 Task: Provide the standings of the 2023 Victory Lane Racing Xfinity Series for the track "Watkins Glen Int'l".
Action: Mouse moved to (281, 393)
Screenshot: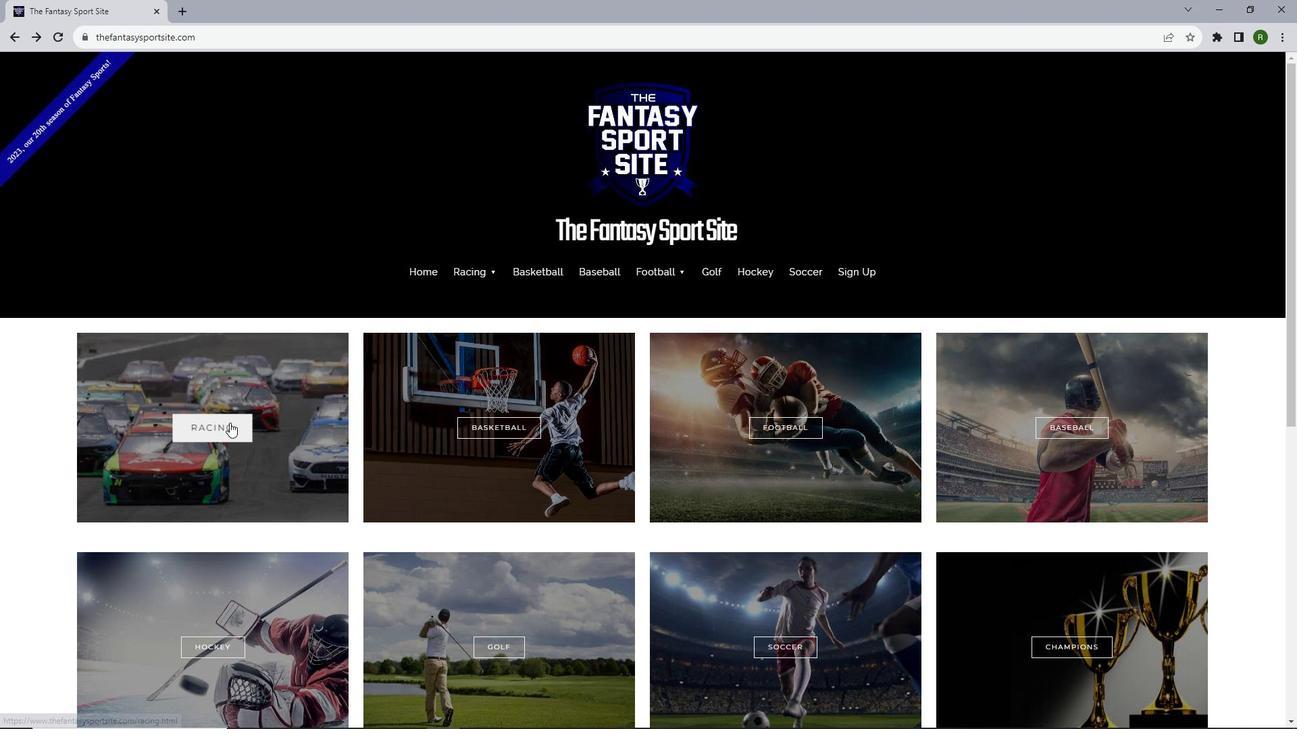 
Action: Mouse pressed left at (281, 393)
Screenshot: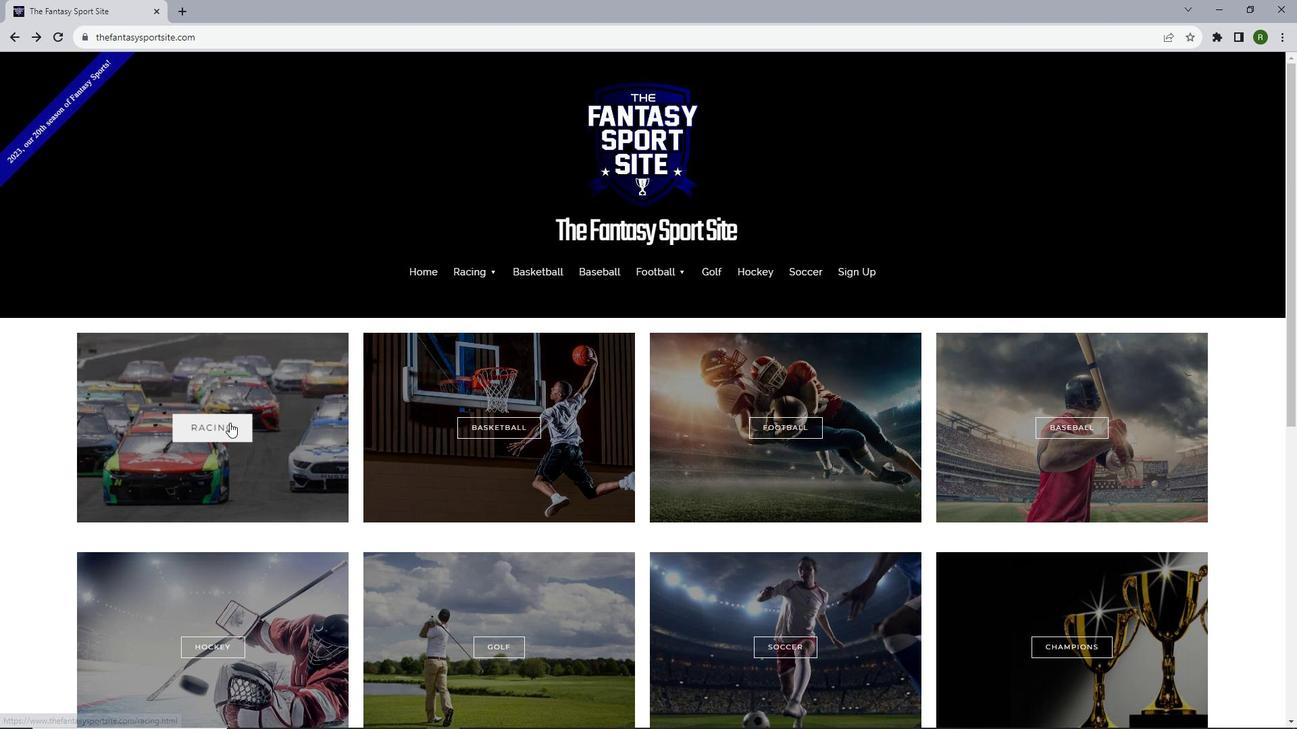 
Action: Mouse moved to (326, 382)
Screenshot: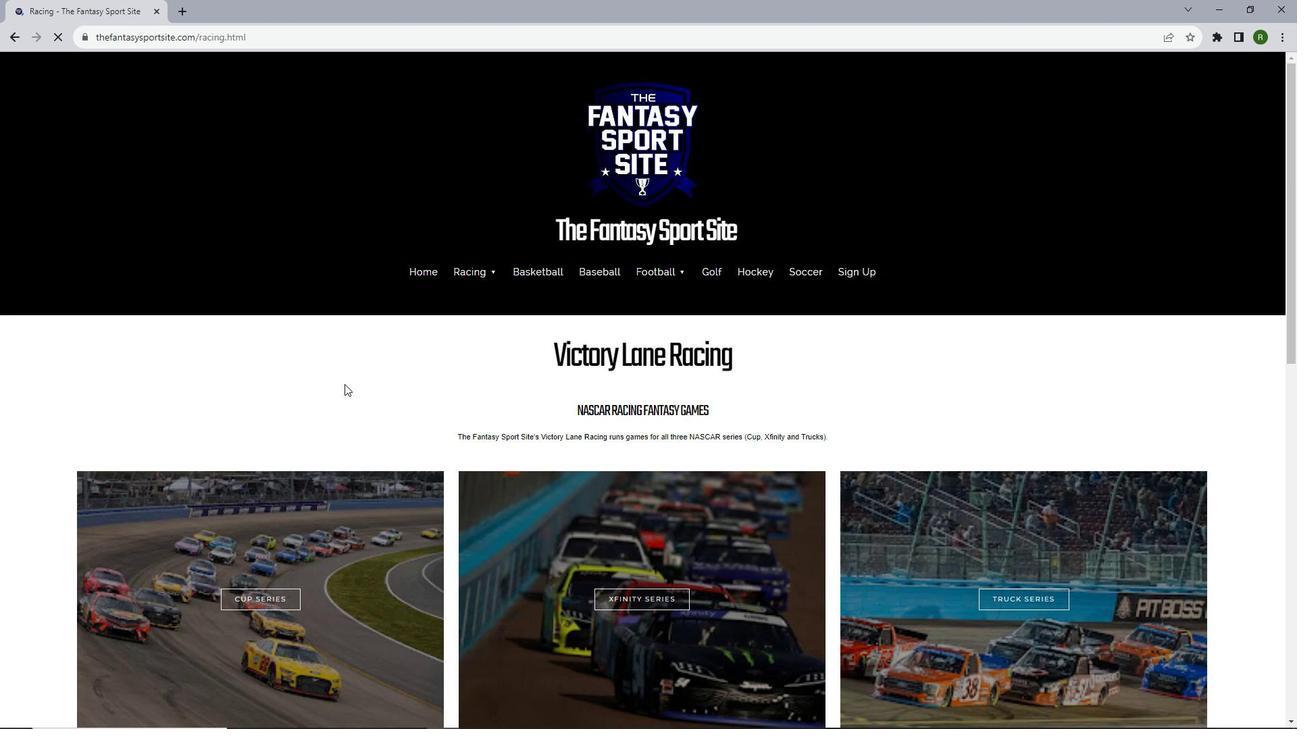 
Action: Mouse scrolled (326, 381) with delta (0, 0)
Screenshot: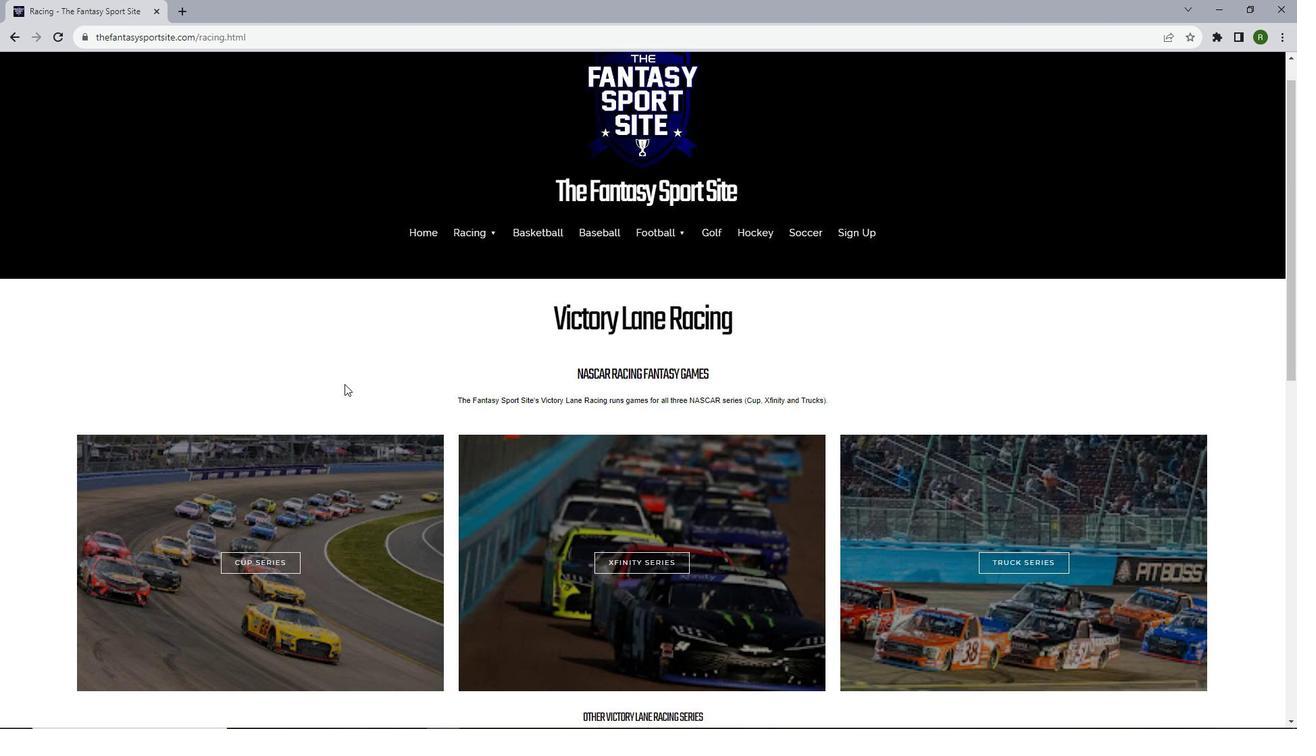 
Action: Mouse scrolled (326, 381) with delta (0, 0)
Screenshot: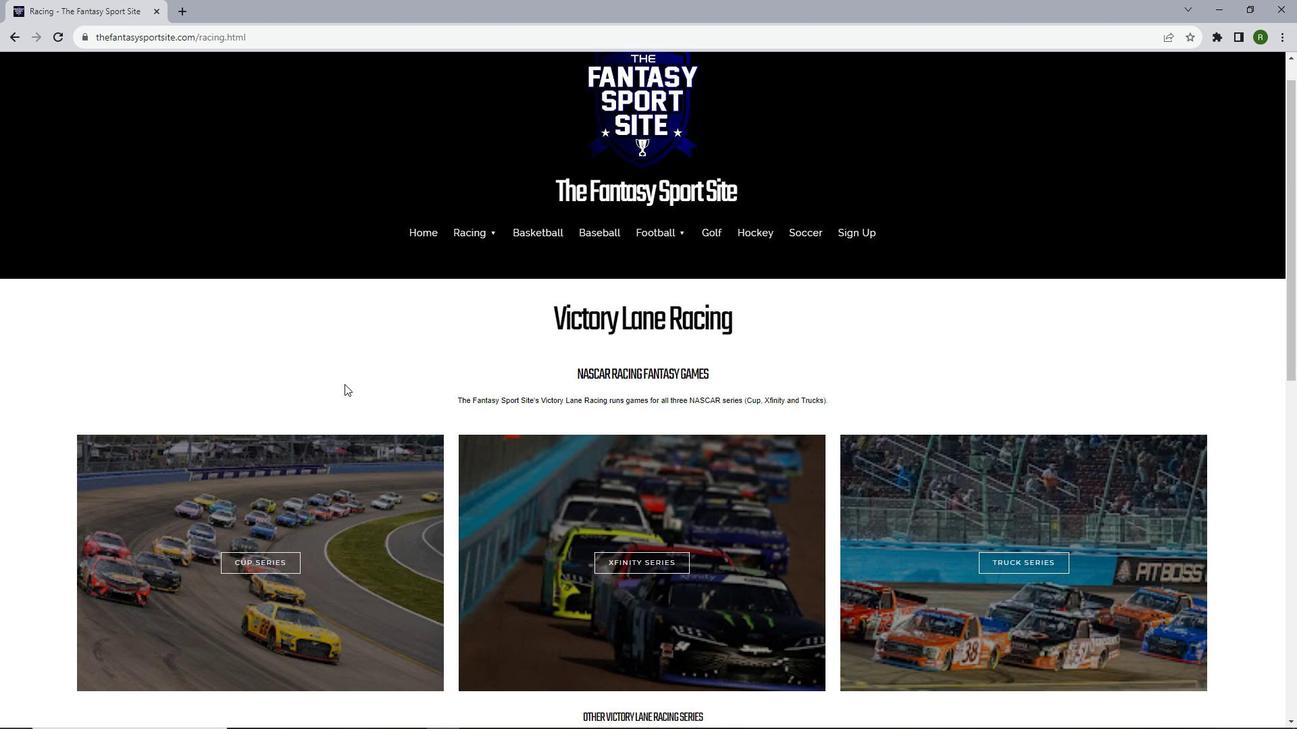 
Action: Mouse moved to (443, 411)
Screenshot: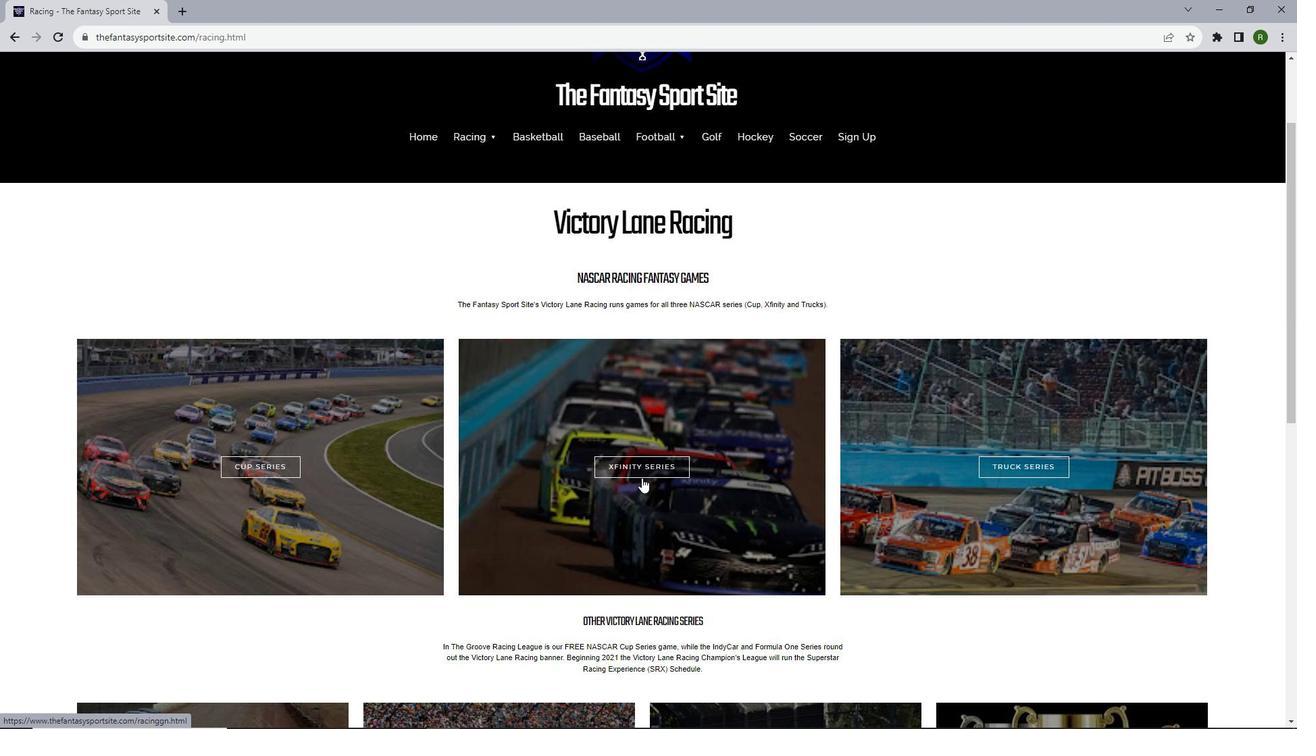 
Action: Mouse pressed left at (443, 411)
Screenshot: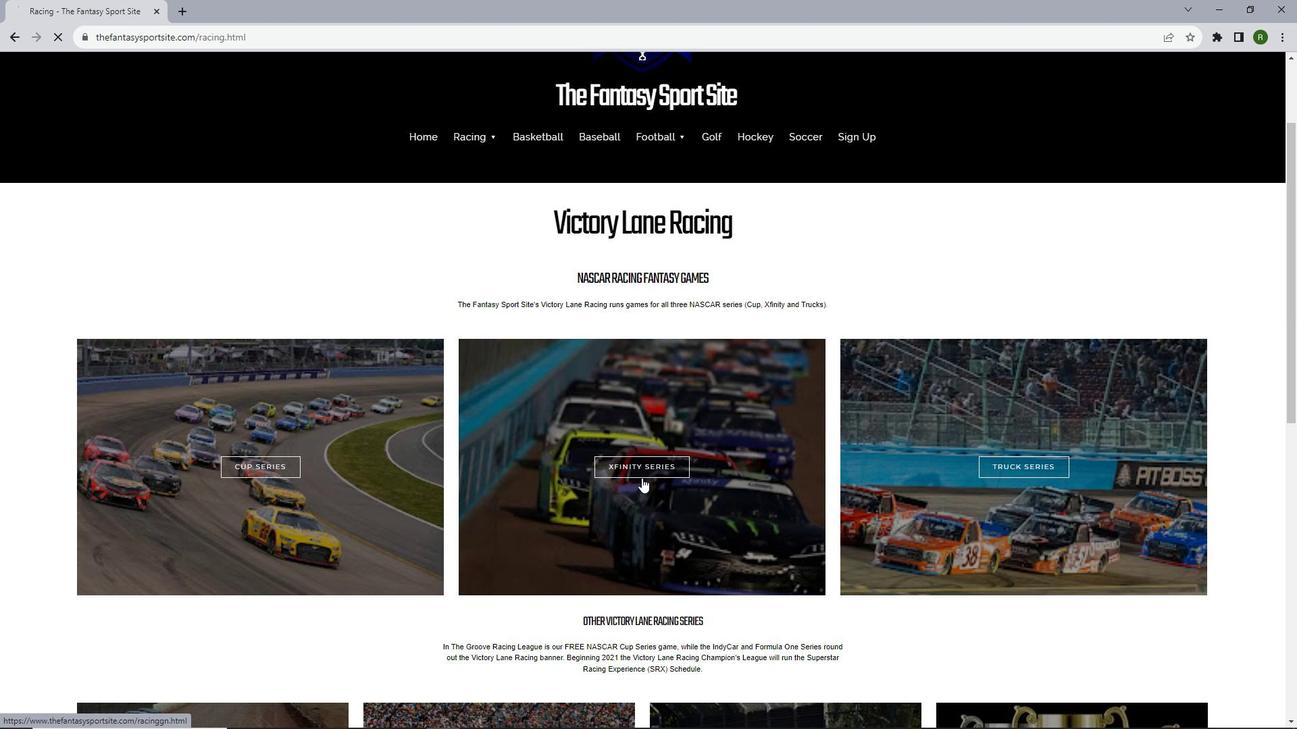 
Action: Mouse moved to (379, 380)
Screenshot: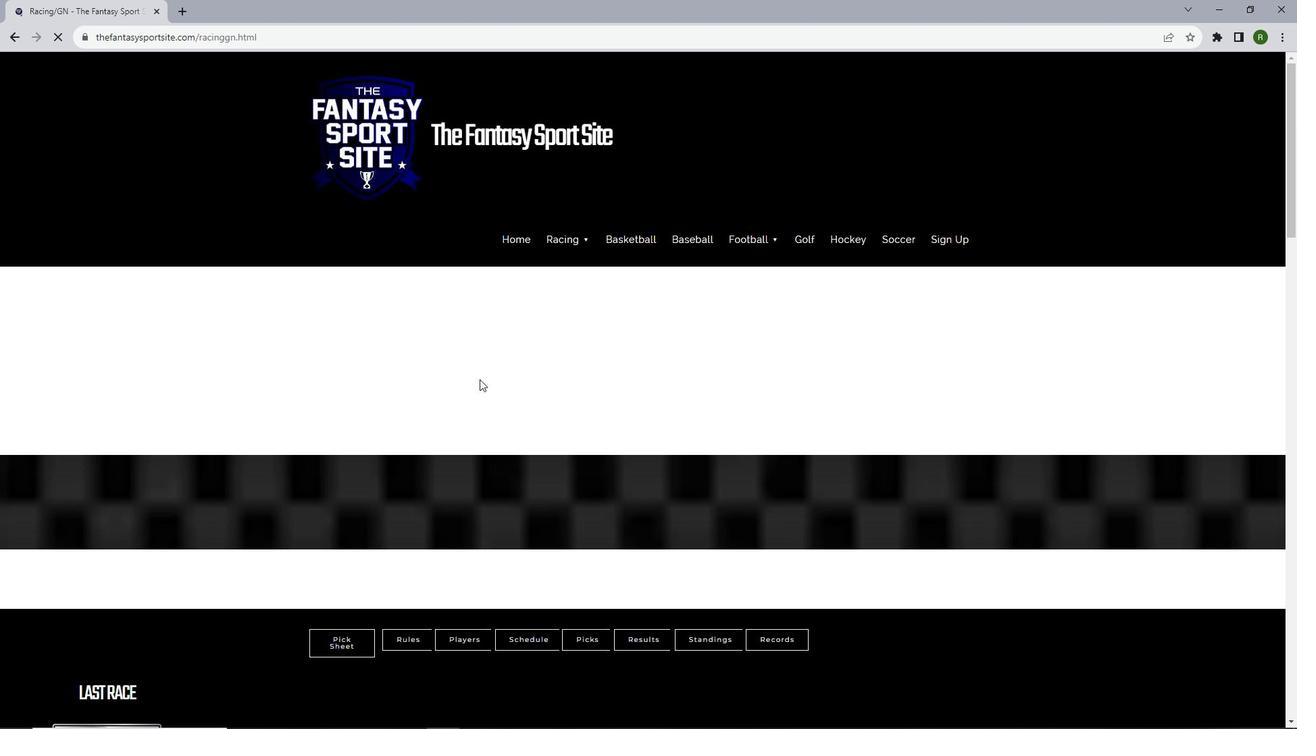 
Action: Mouse scrolled (379, 380) with delta (0, 0)
Screenshot: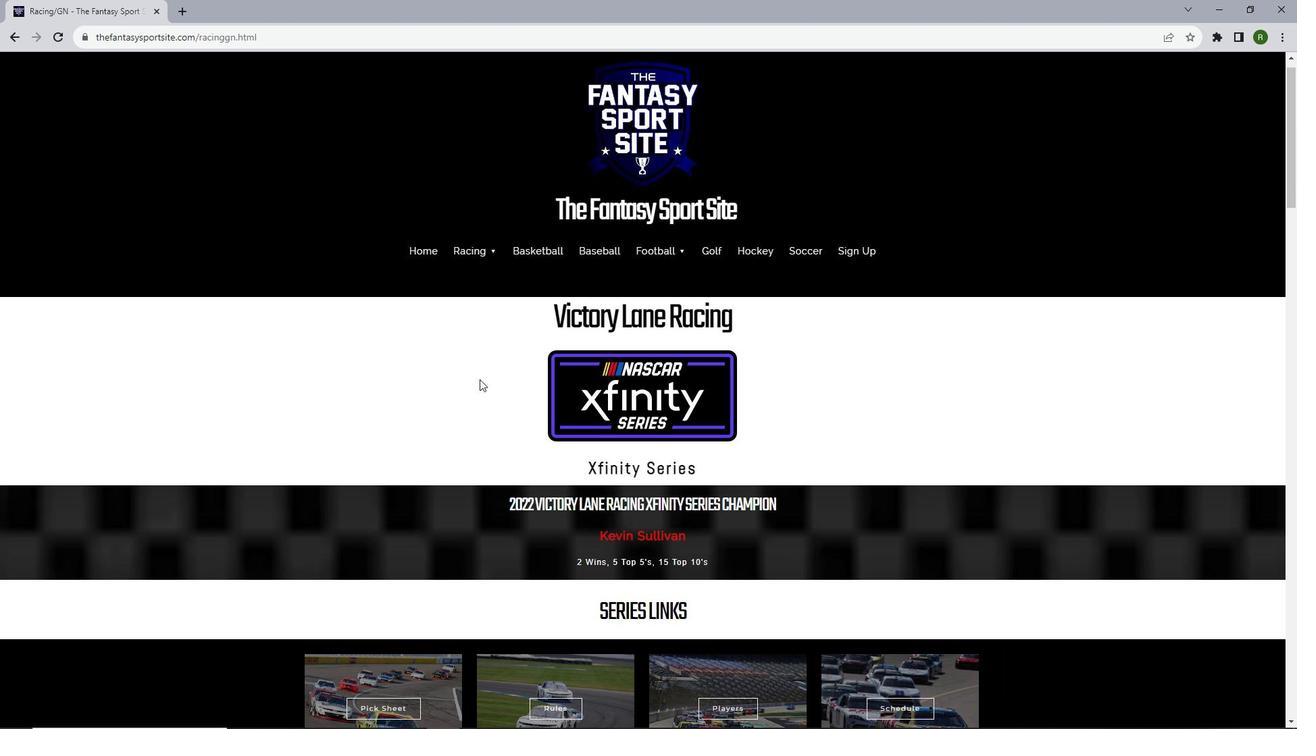 
Action: Mouse scrolled (379, 380) with delta (0, 0)
Screenshot: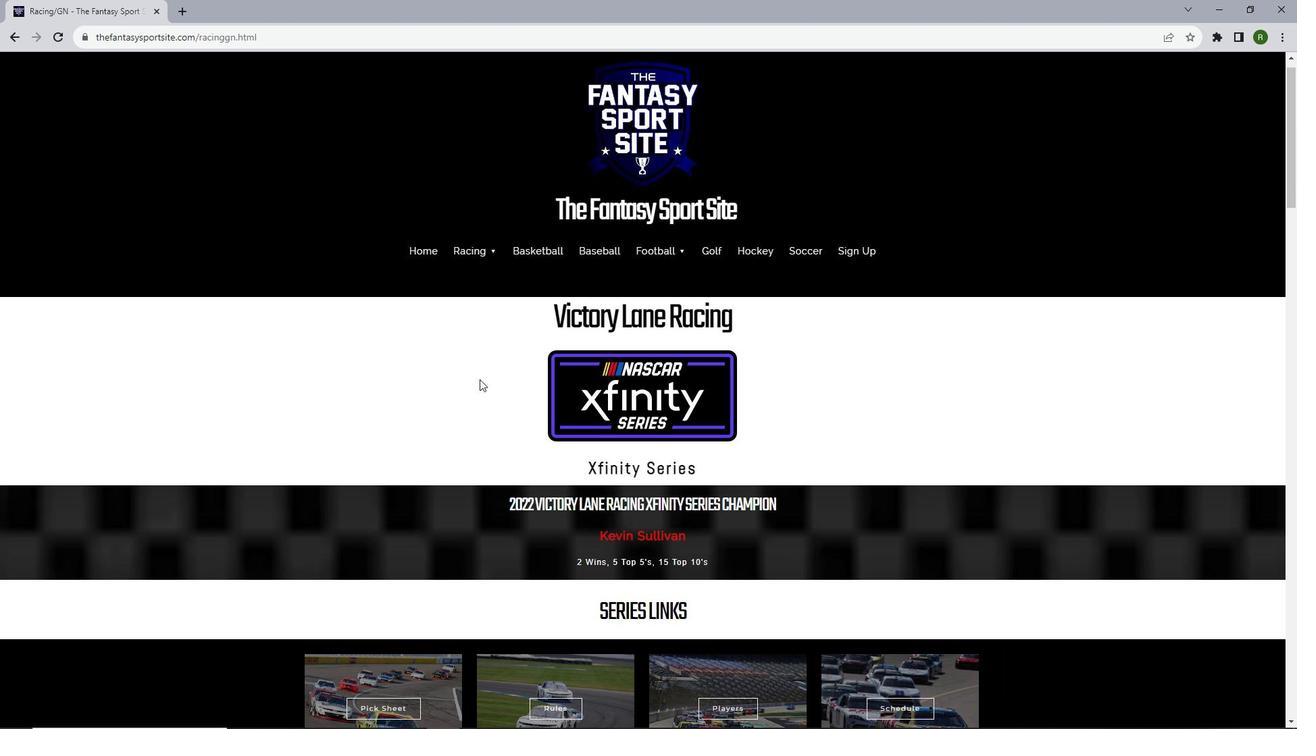 
Action: Mouse scrolled (379, 380) with delta (0, 0)
Screenshot: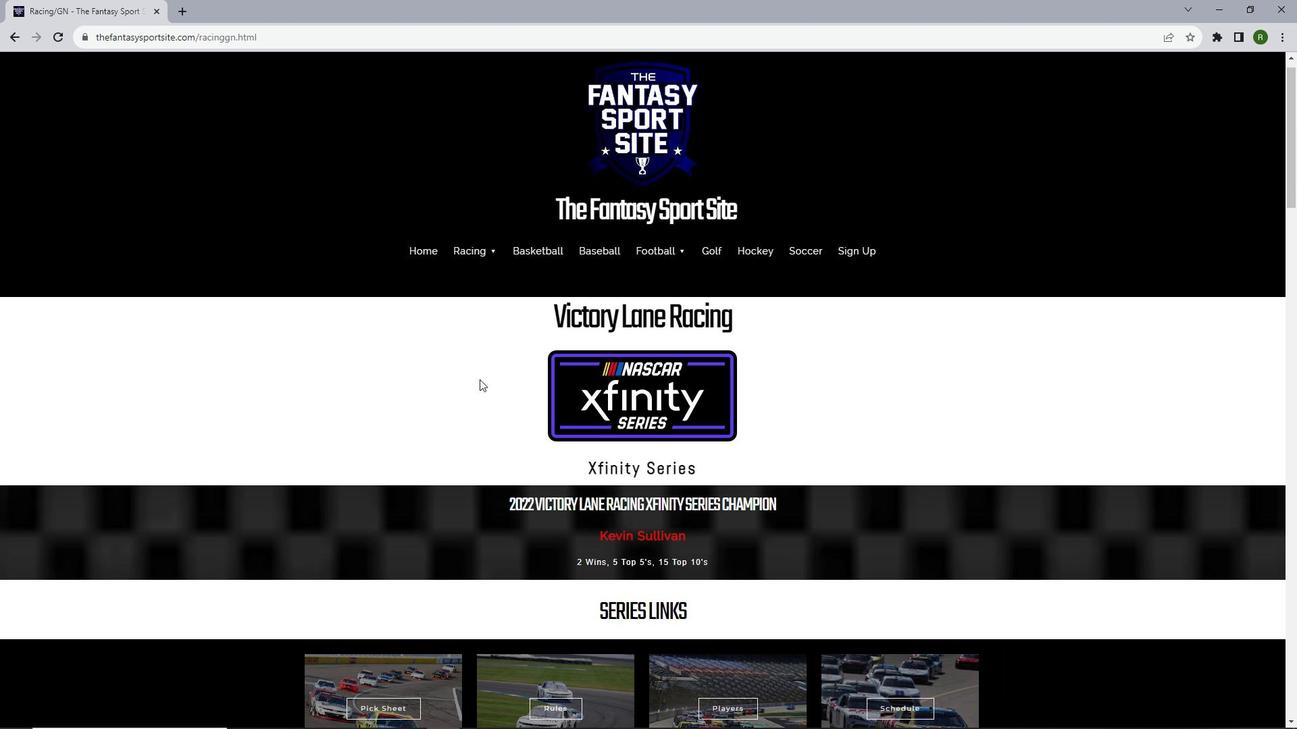 
Action: Mouse scrolled (379, 380) with delta (0, 0)
Screenshot: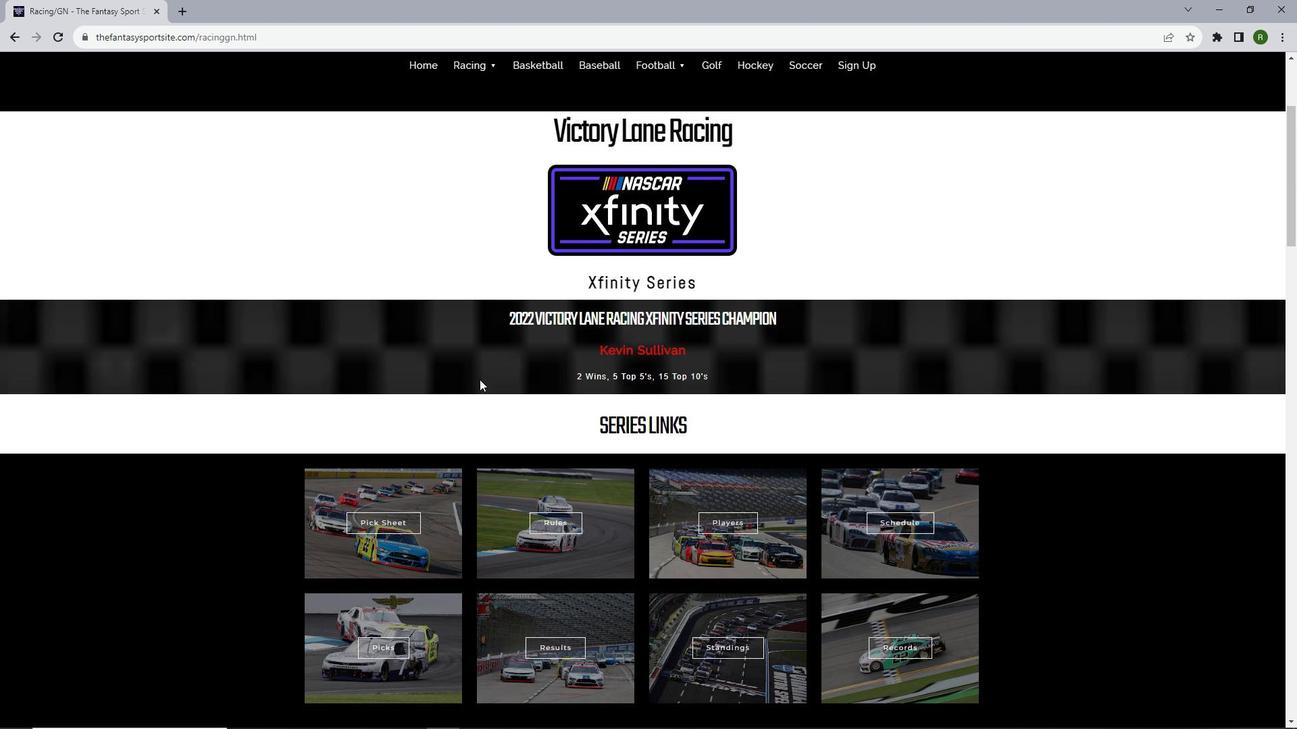 
Action: Mouse scrolled (379, 380) with delta (0, 0)
Screenshot: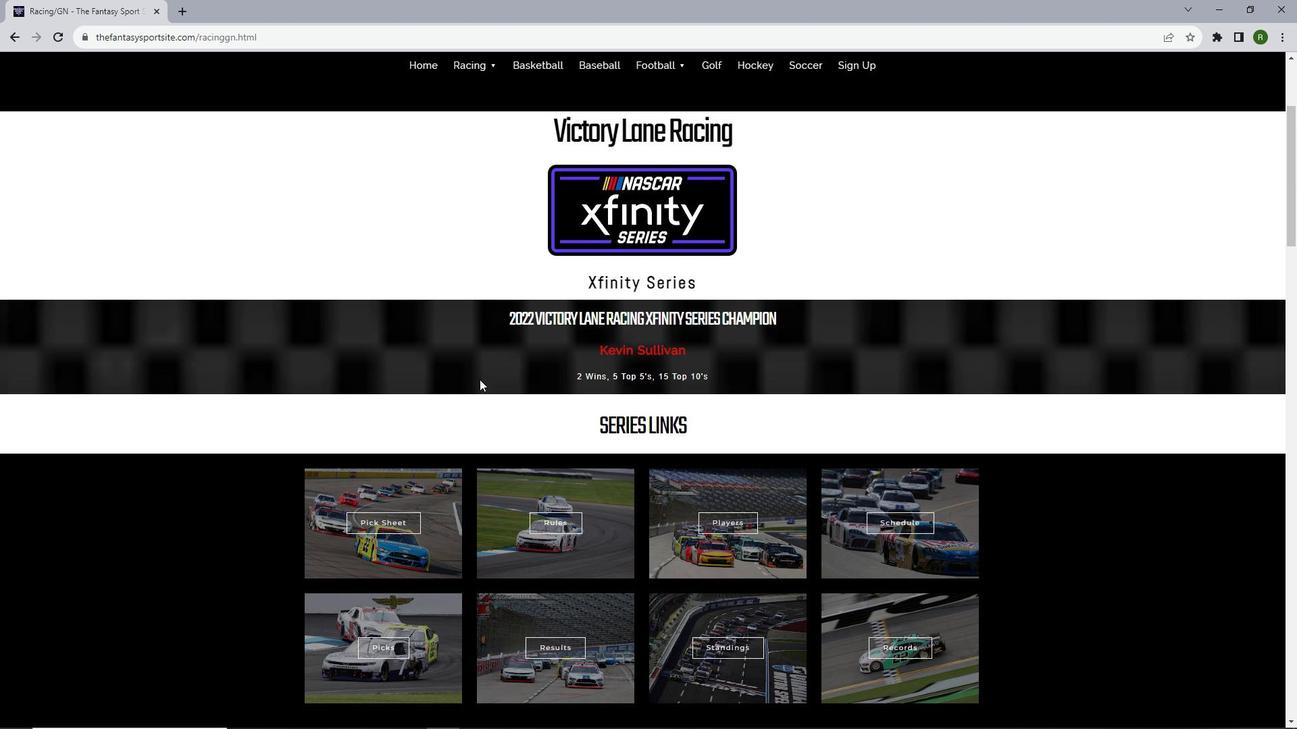 
Action: Mouse moved to (470, 422)
Screenshot: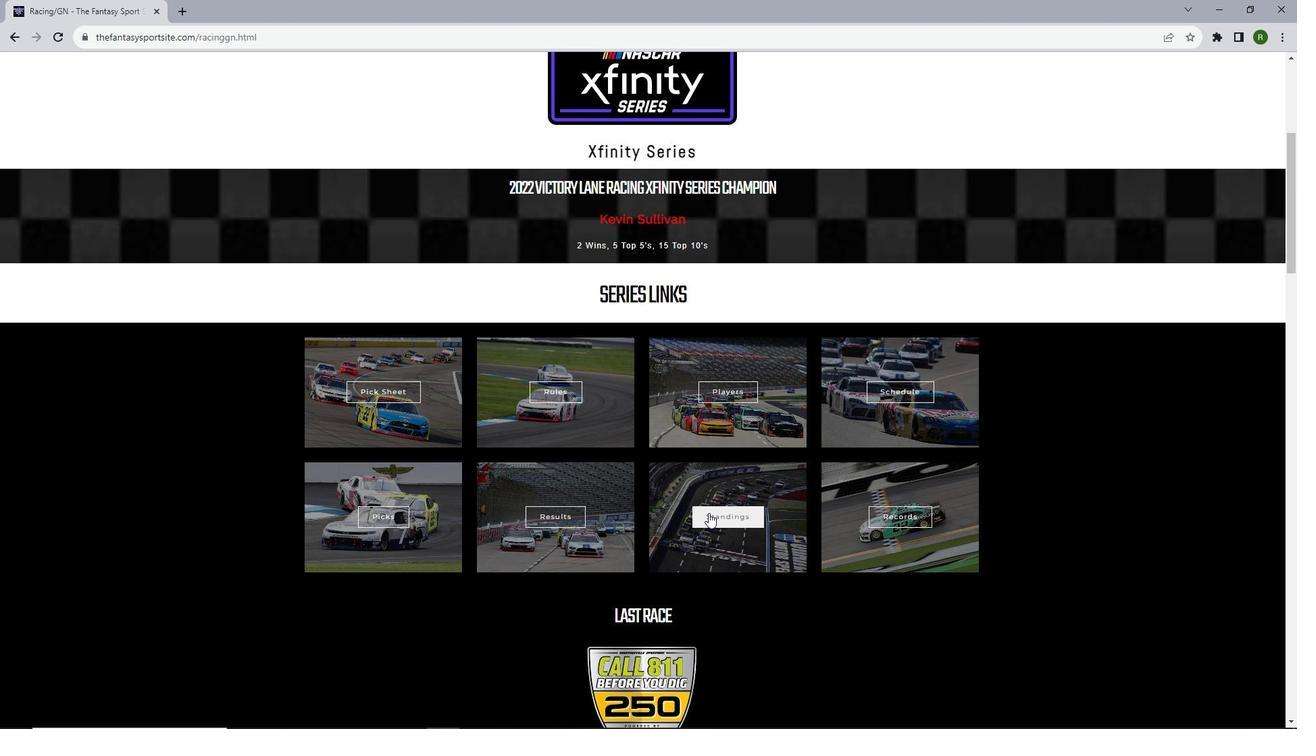 
Action: Mouse pressed left at (470, 422)
Screenshot: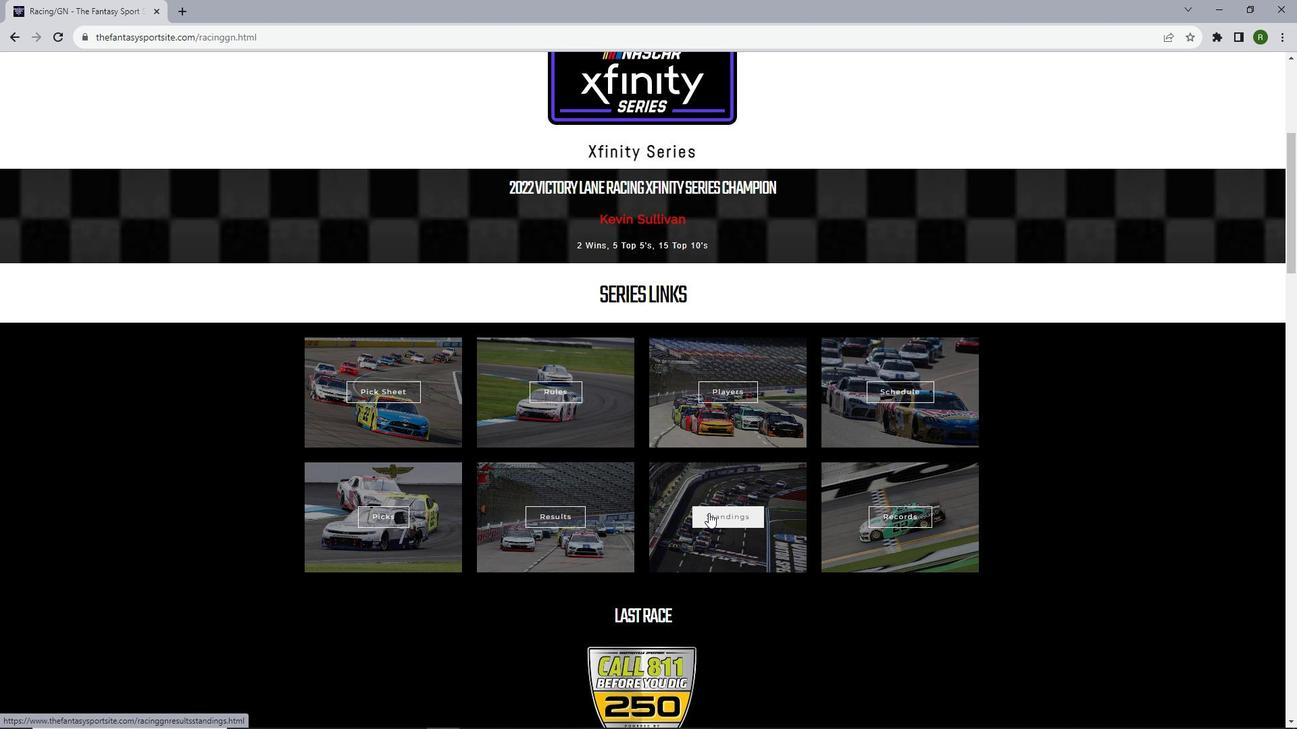 
Action: Mouse moved to (334, 385)
Screenshot: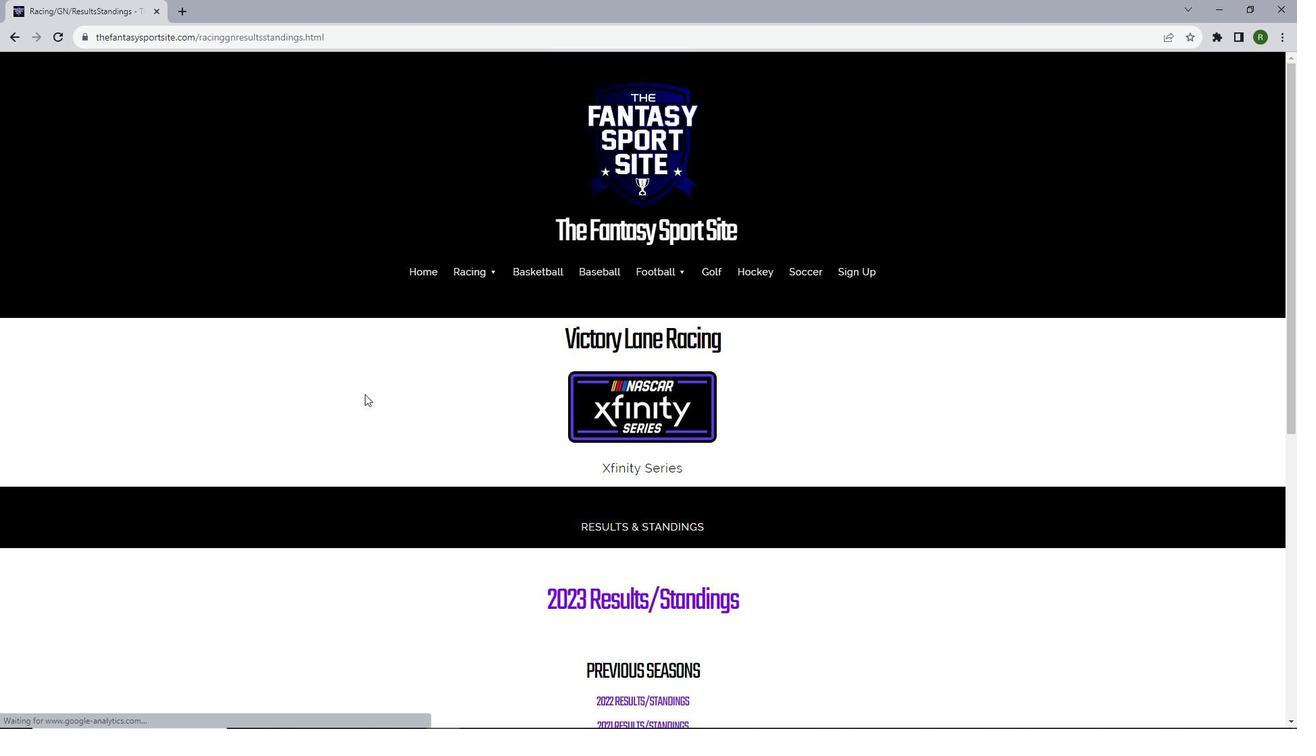 
Action: Mouse scrolled (334, 385) with delta (0, 0)
Screenshot: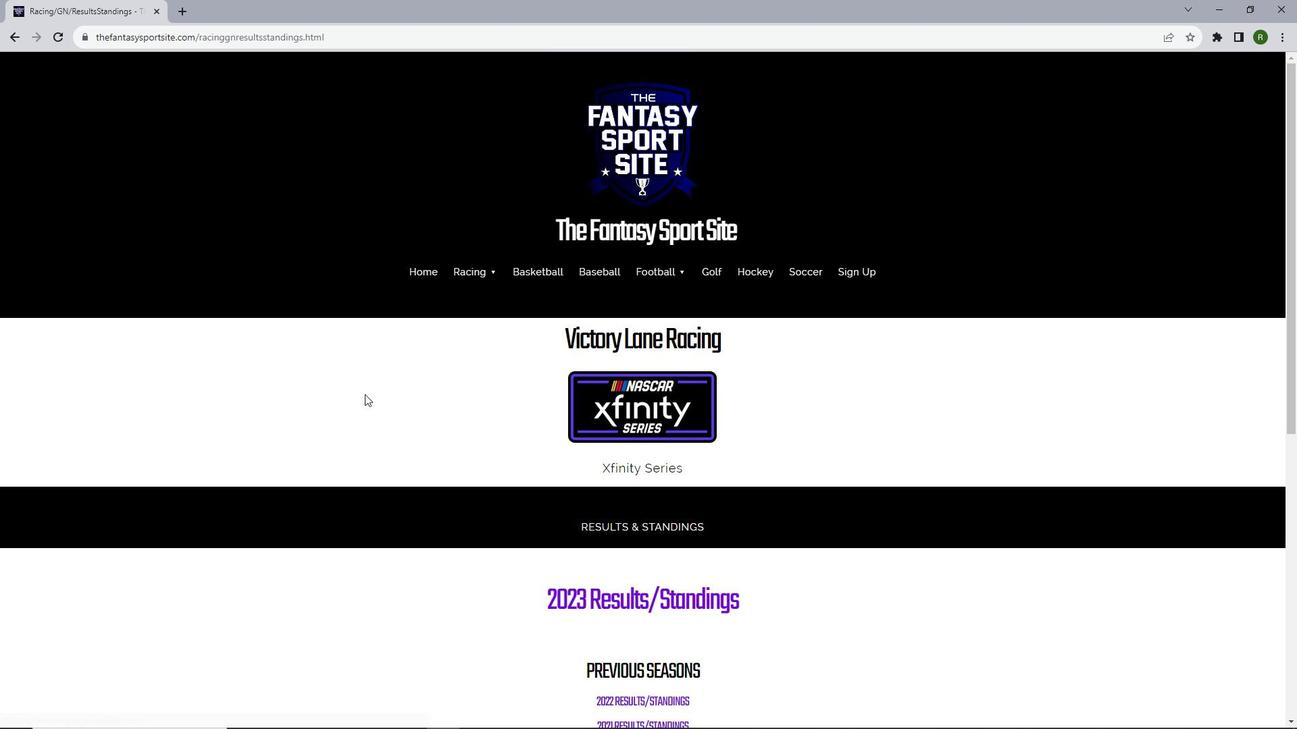 
Action: Mouse scrolled (334, 385) with delta (0, 0)
Screenshot: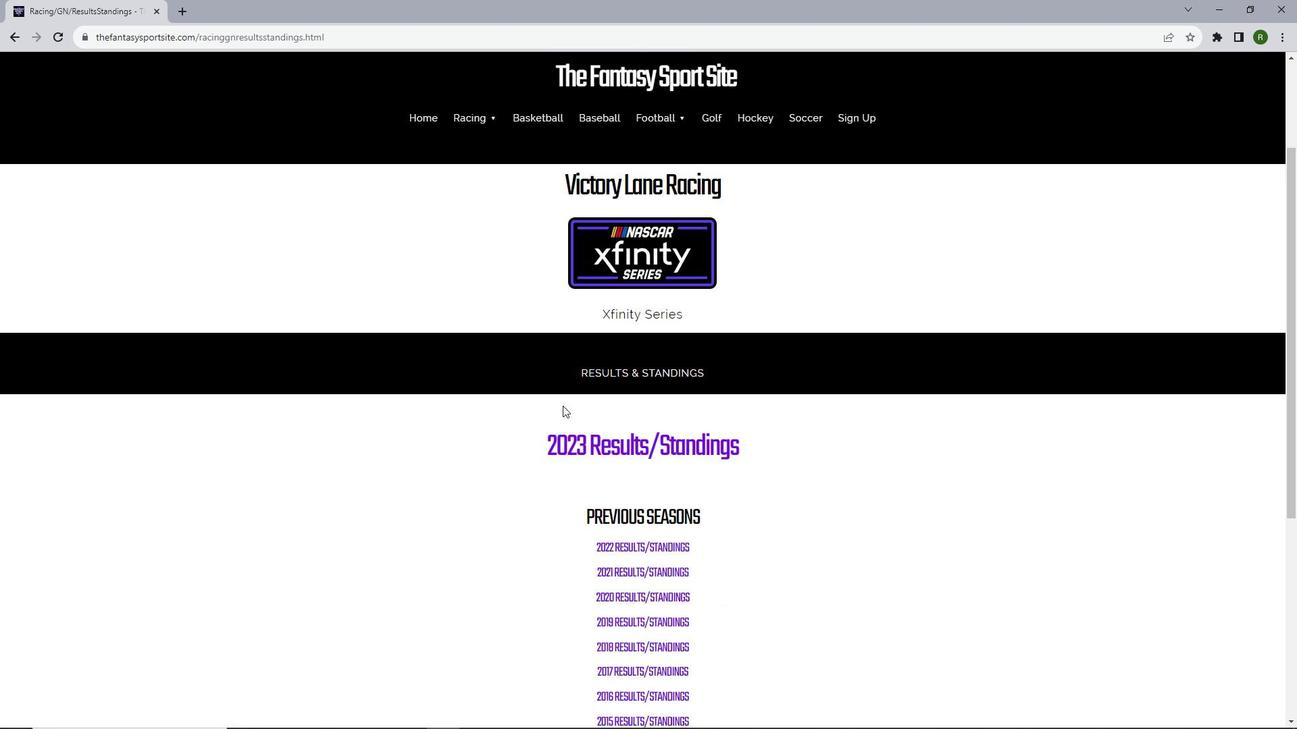 
Action: Mouse scrolled (334, 385) with delta (0, 0)
Screenshot: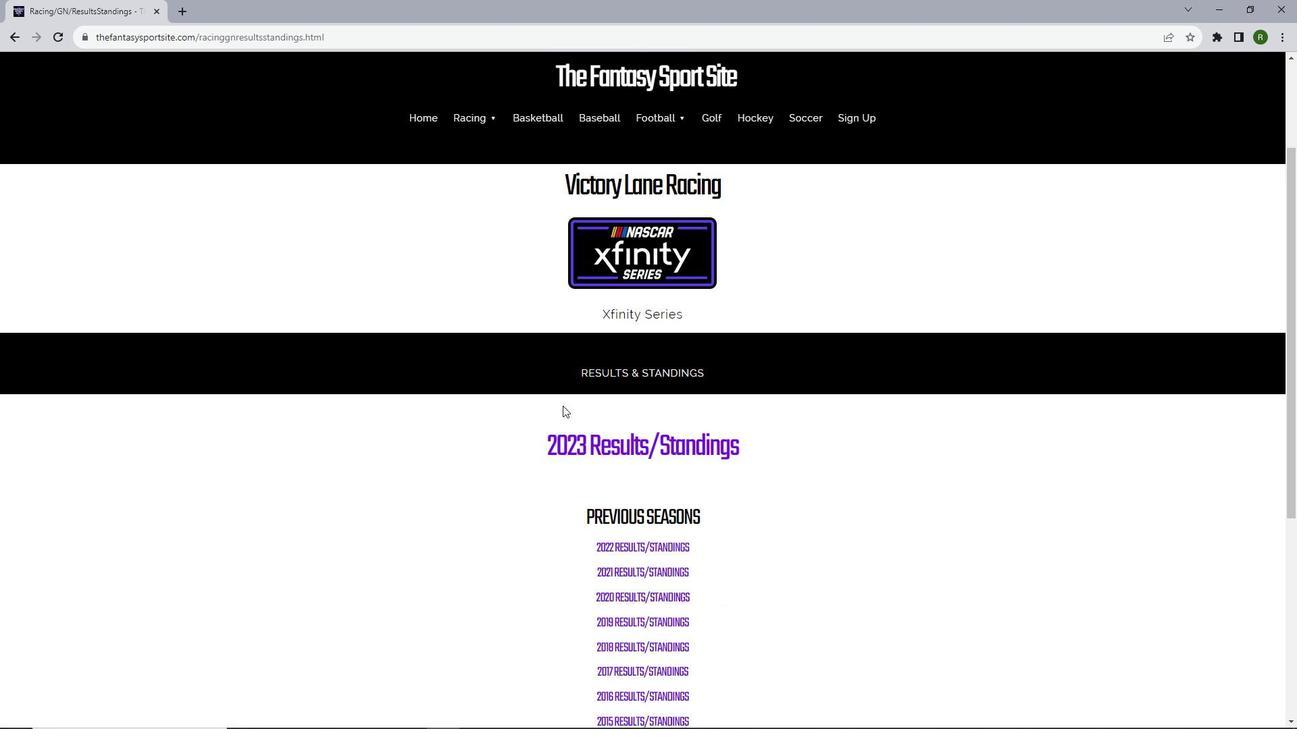 
Action: Mouse moved to (451, 388)
Screenshot: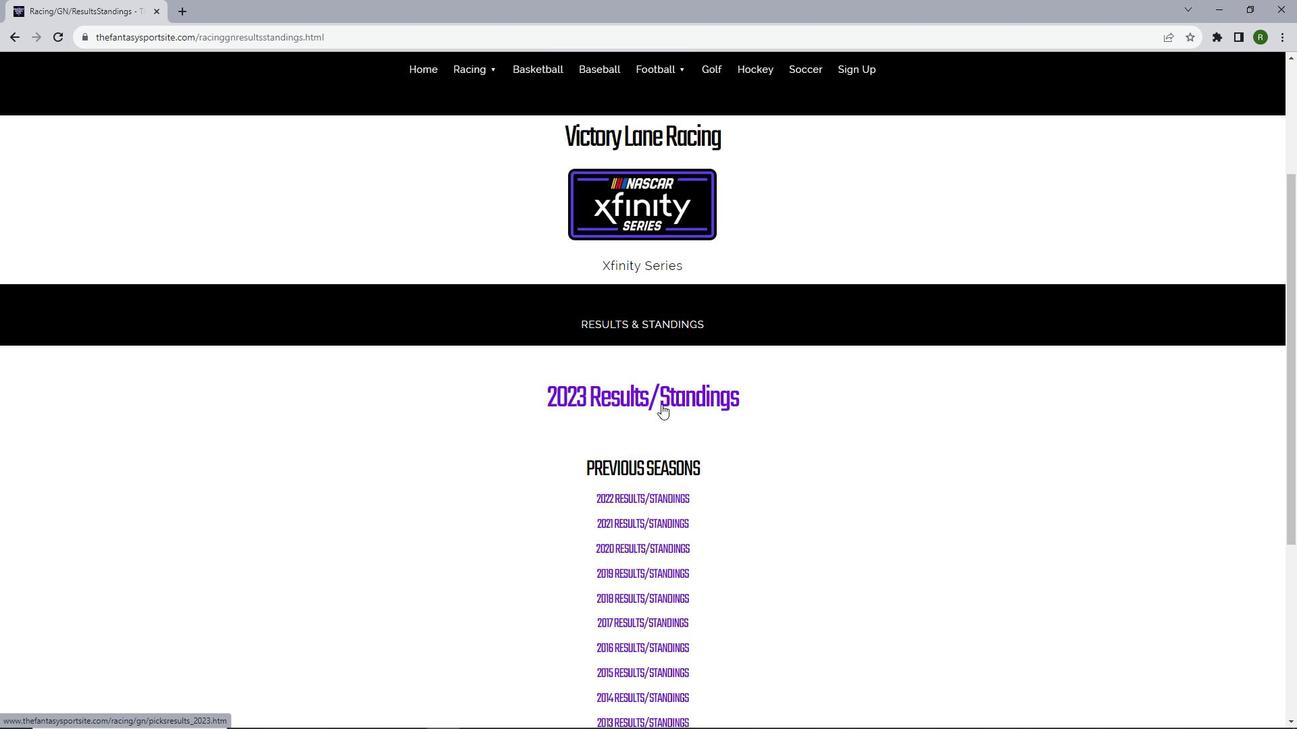 
Action: Mouse pressed left at (451, 388)
Screenshot: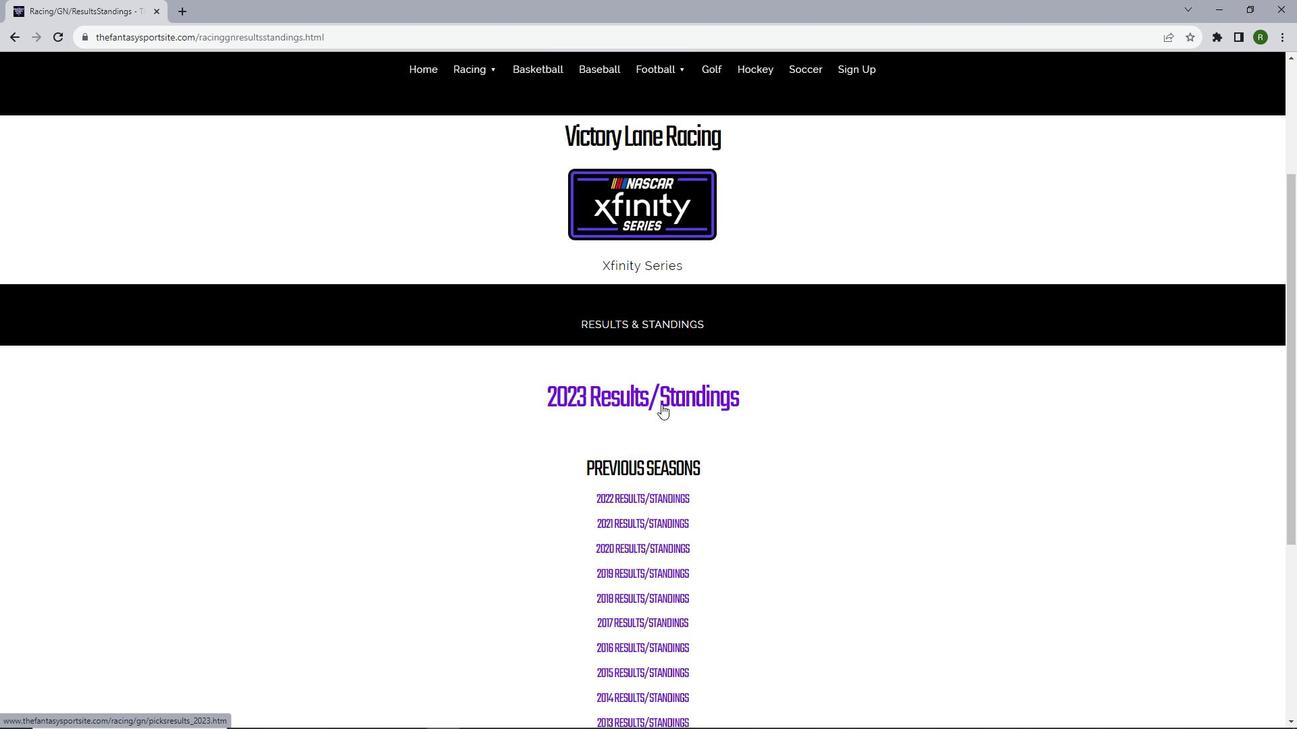 
Action: Mouse moved to (501, 393)
Screenshot: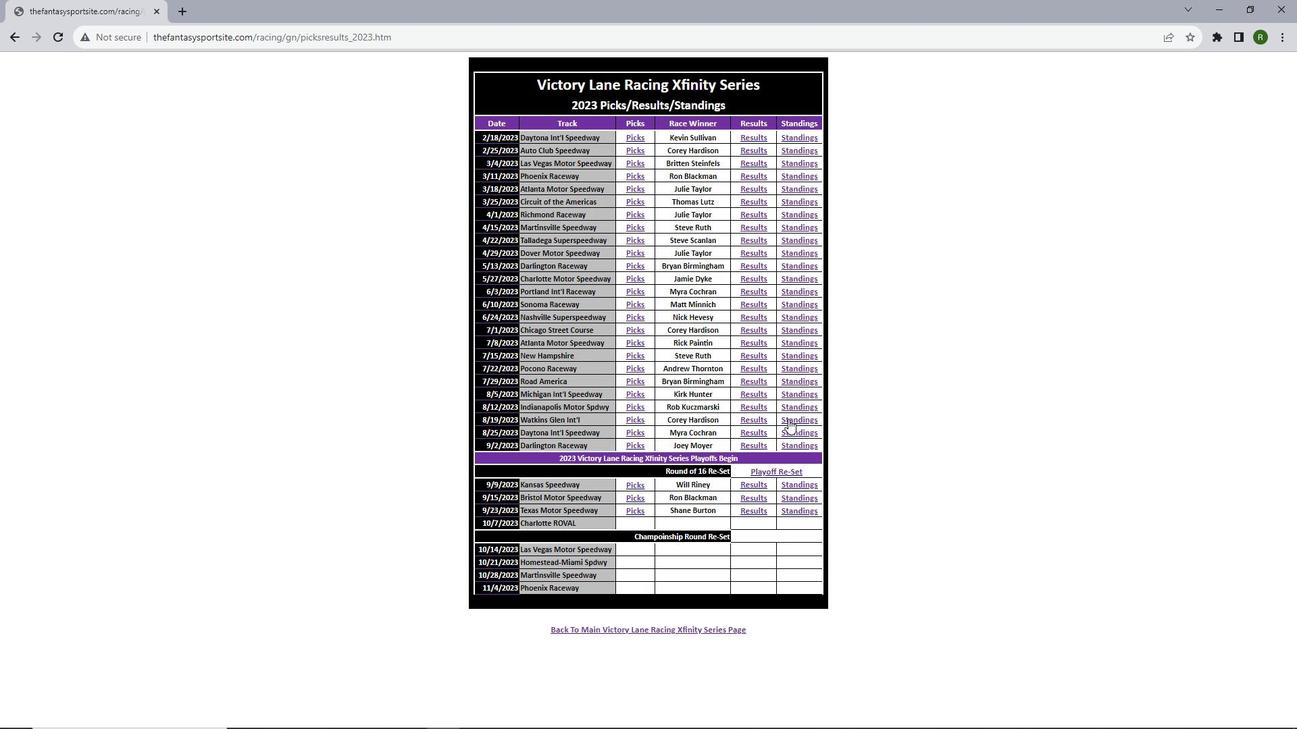 
Action: Mouse pressed left at (501, 393)
Screenshot: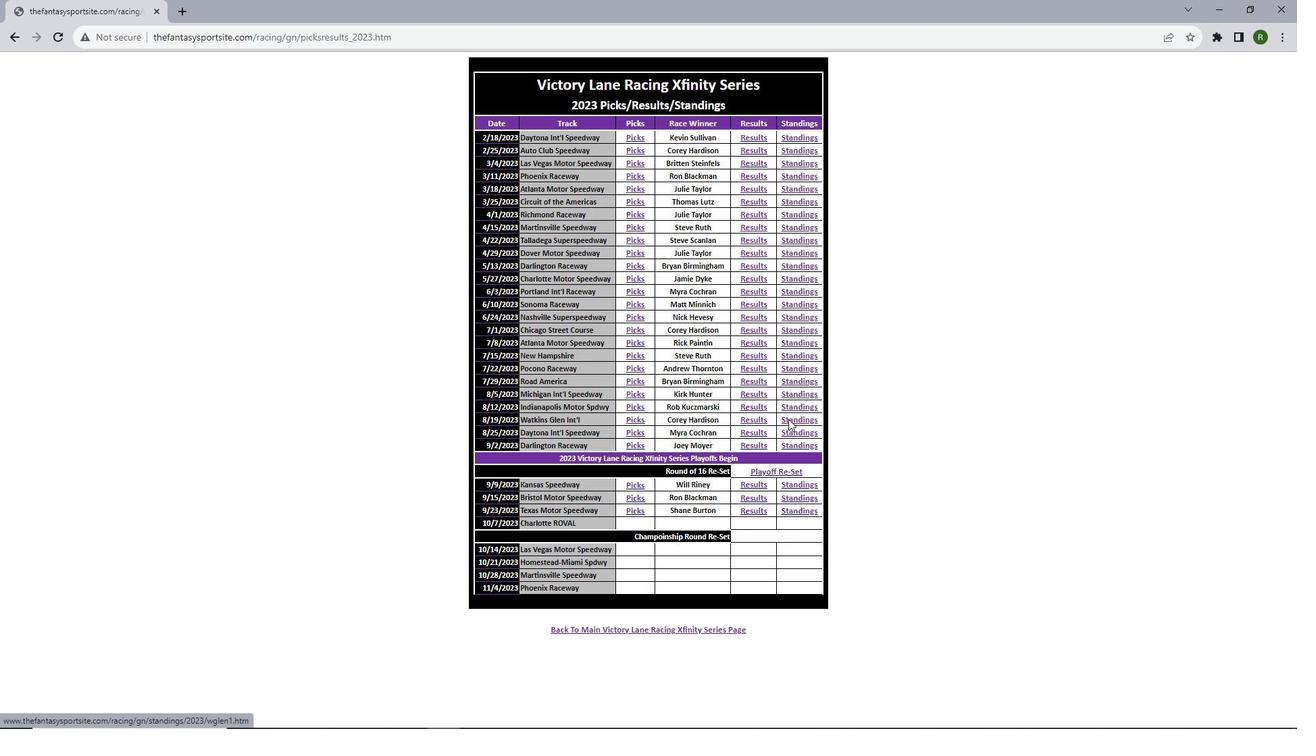
Action: Mouse moved to (397, 372)
Screenshot: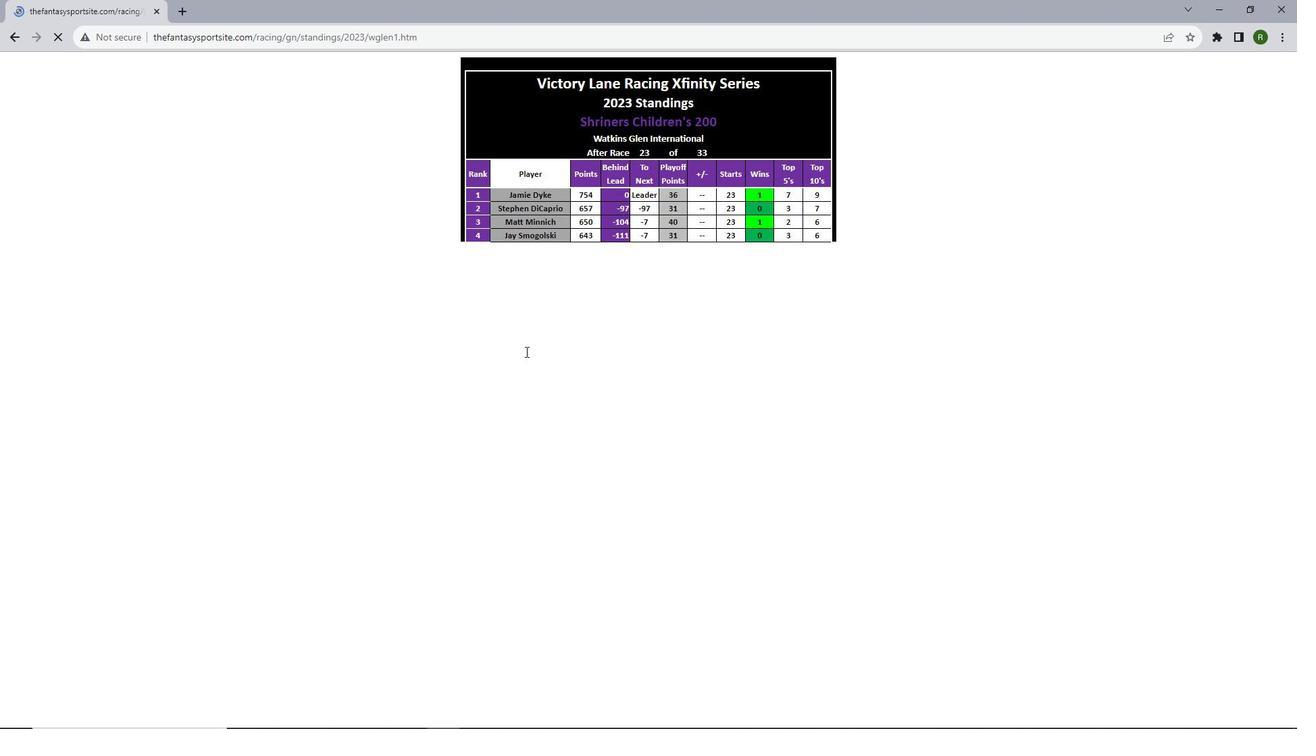 
Action: Mouse scrolled (397, 371) with delta (0, 0)
Screenshot: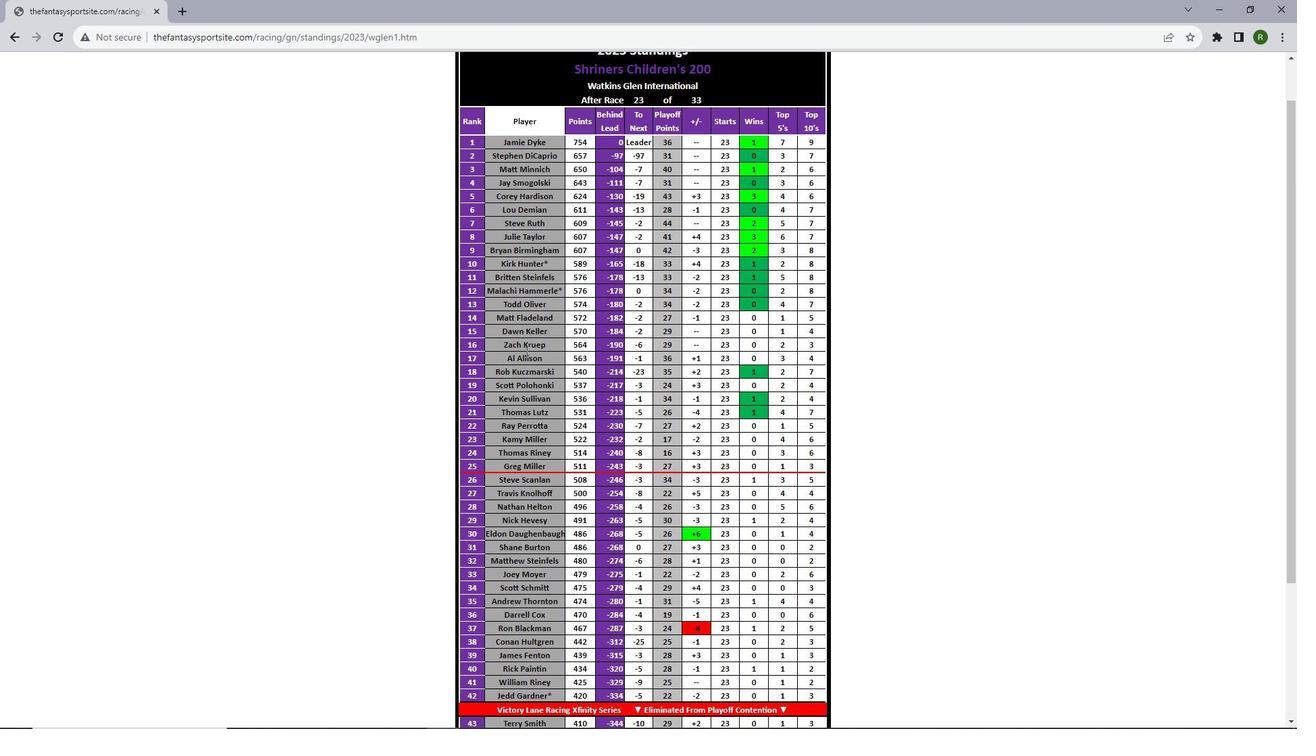 
Action: Mouse scrolled (397, 371) with delta (0, 0)
Screenshot: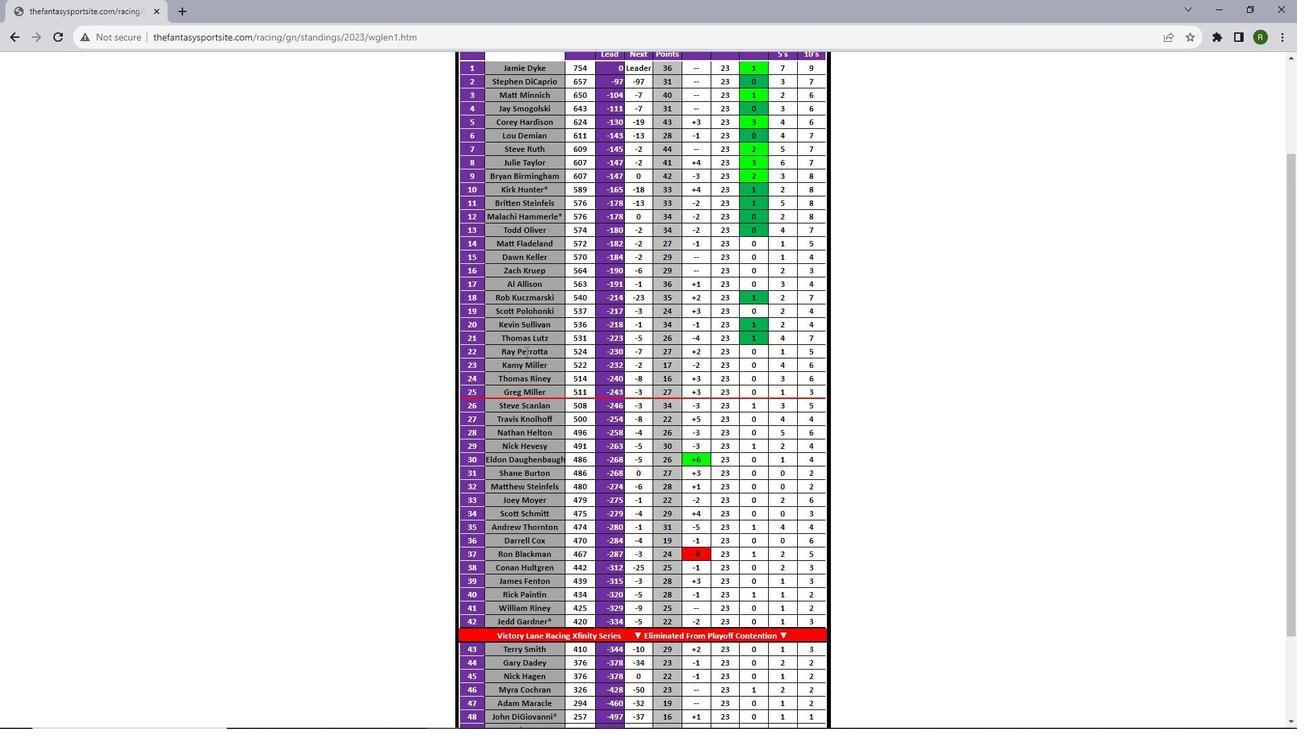 
Action: Mouse scrolled (397, 371) with delta (0, 0)
Screenshot: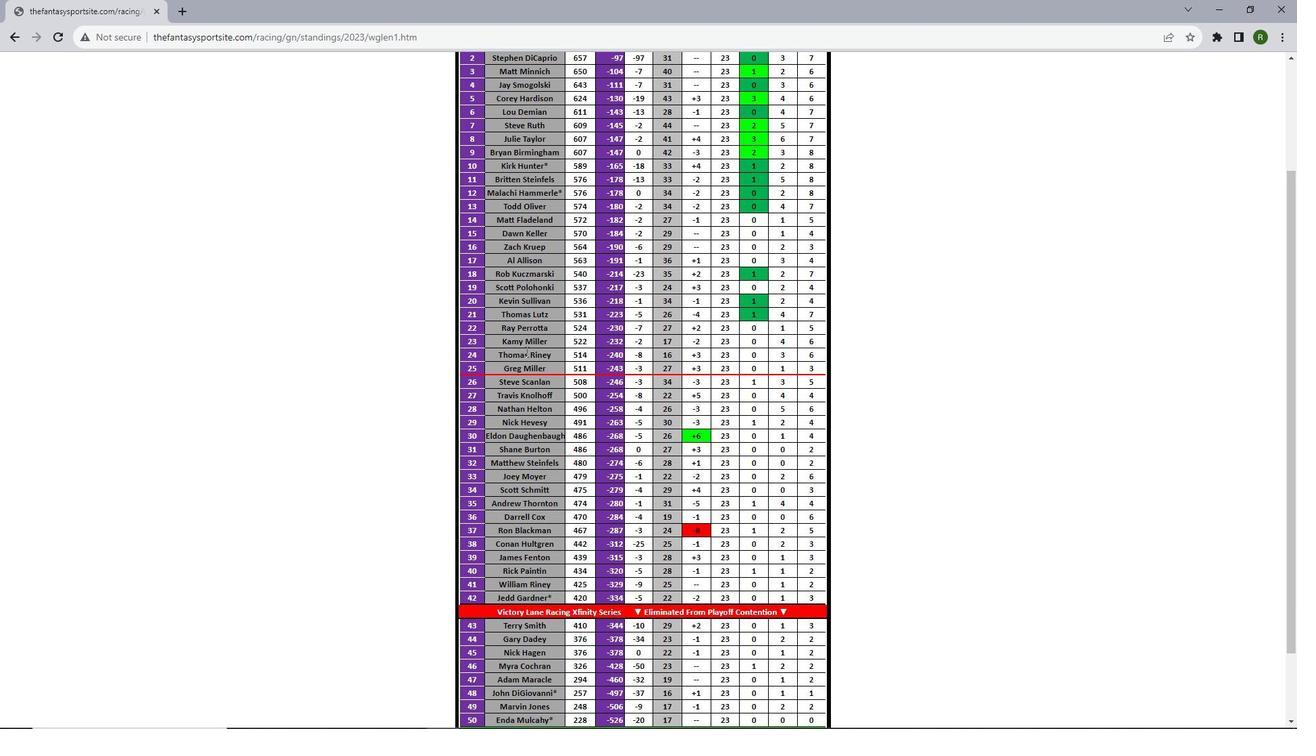 
Action: Mouse scrolled (397, 371) with delta (0, 0)
Screenshot: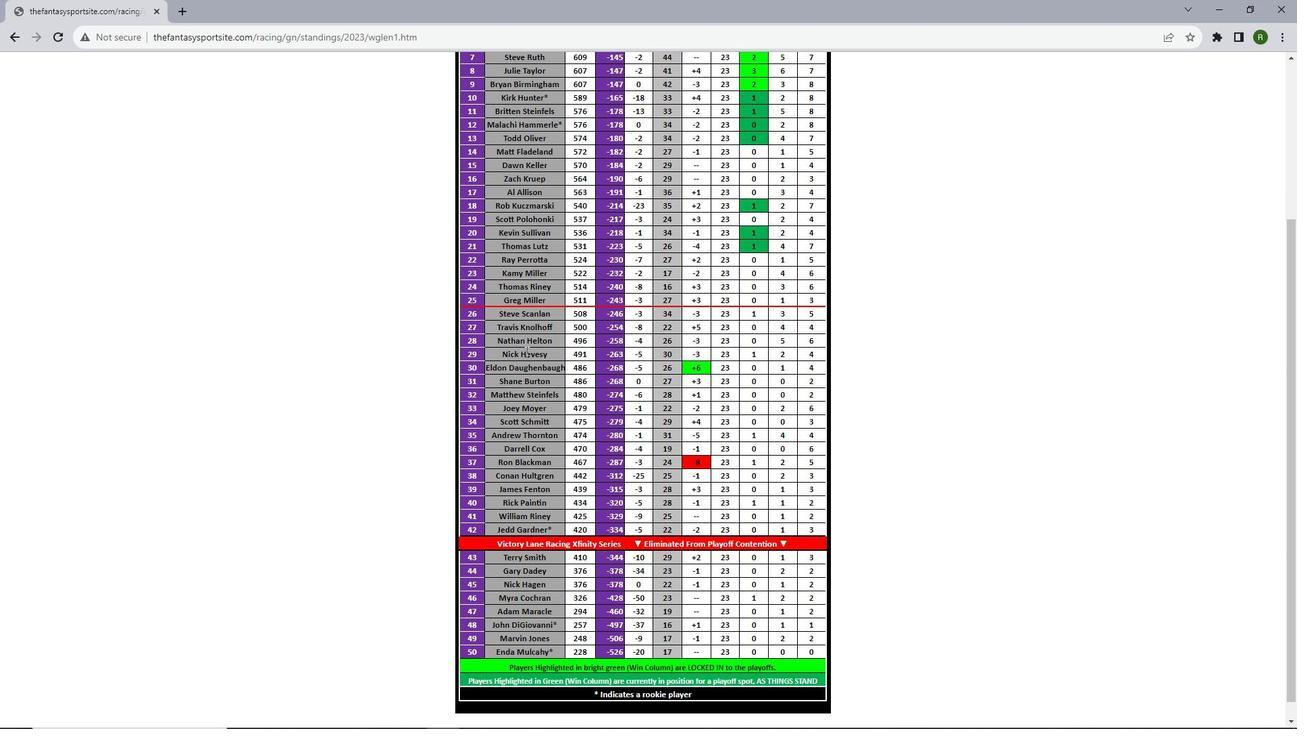 
Action: Mouse scrolled (397, 371) with delta (0, 0)
Screenshot: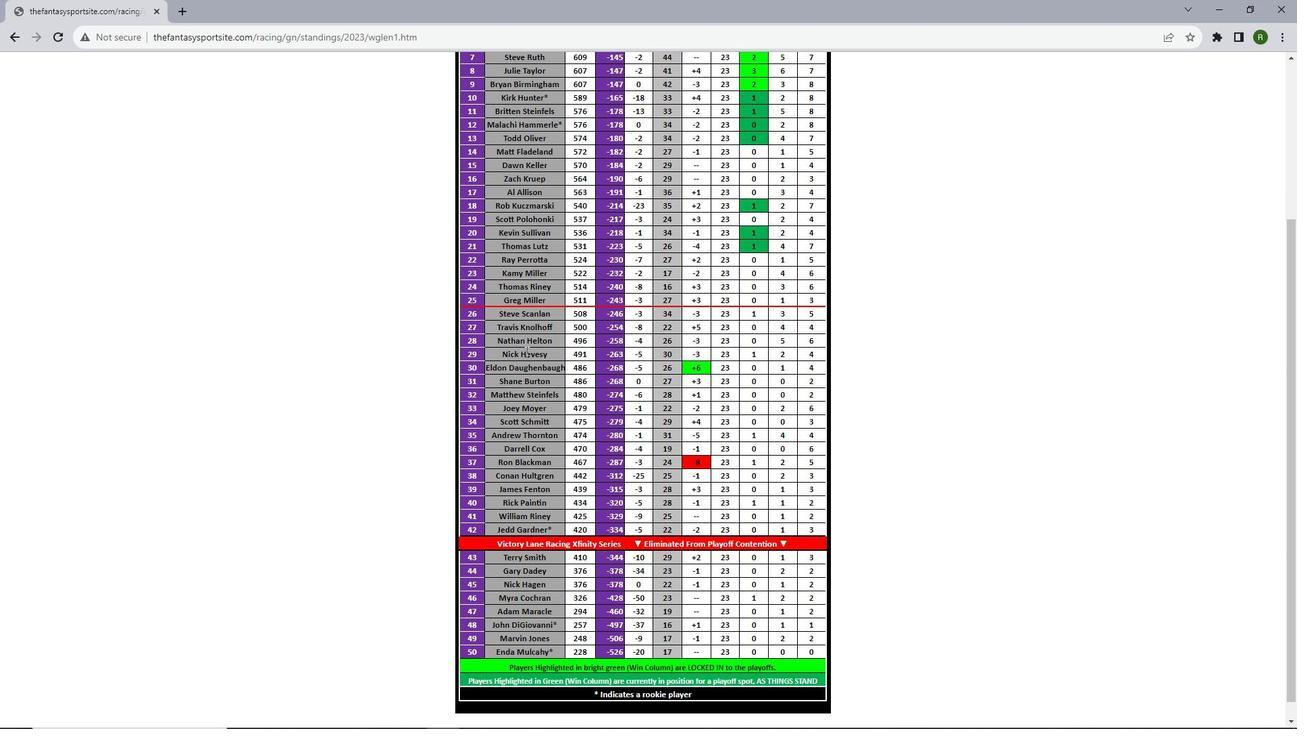
Action: Mouse scrolled (397, 371) with delta (0, 0)
Screenshot: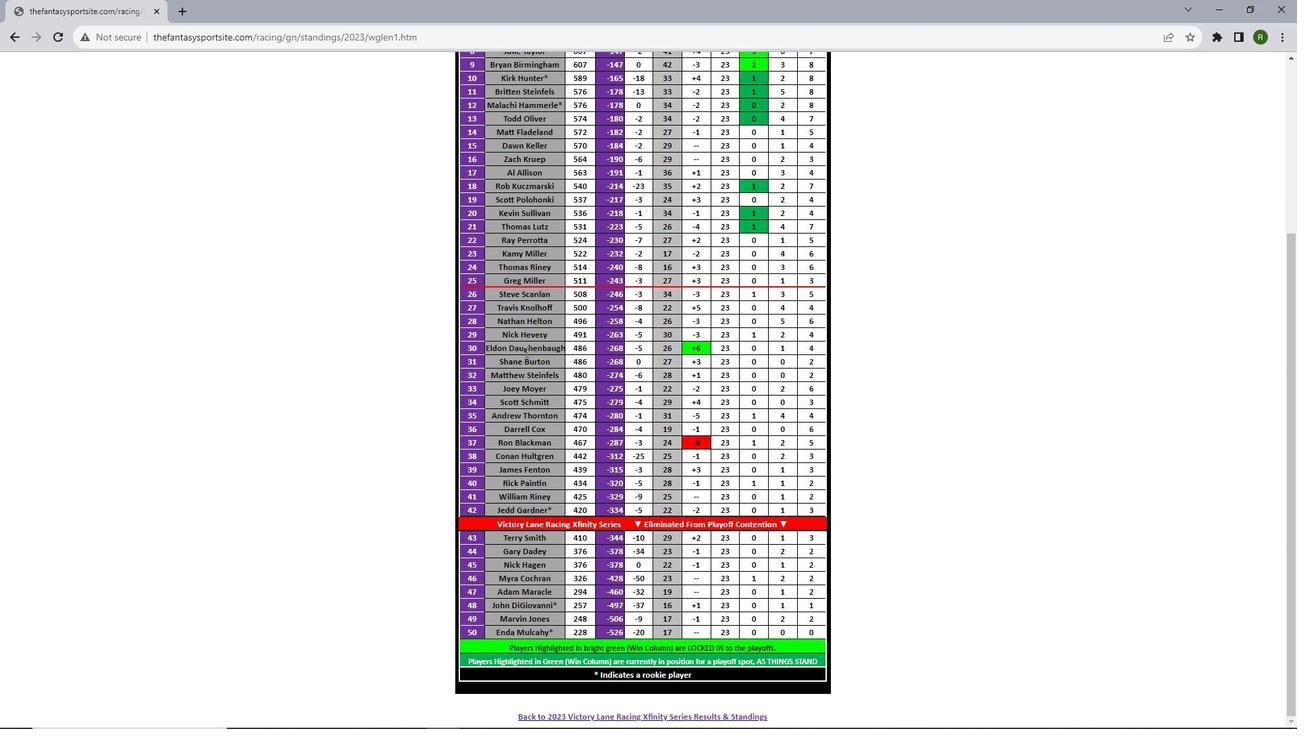 
Action: Mouse scrolled (397, 371) with delta (0, 0)
Screenshot: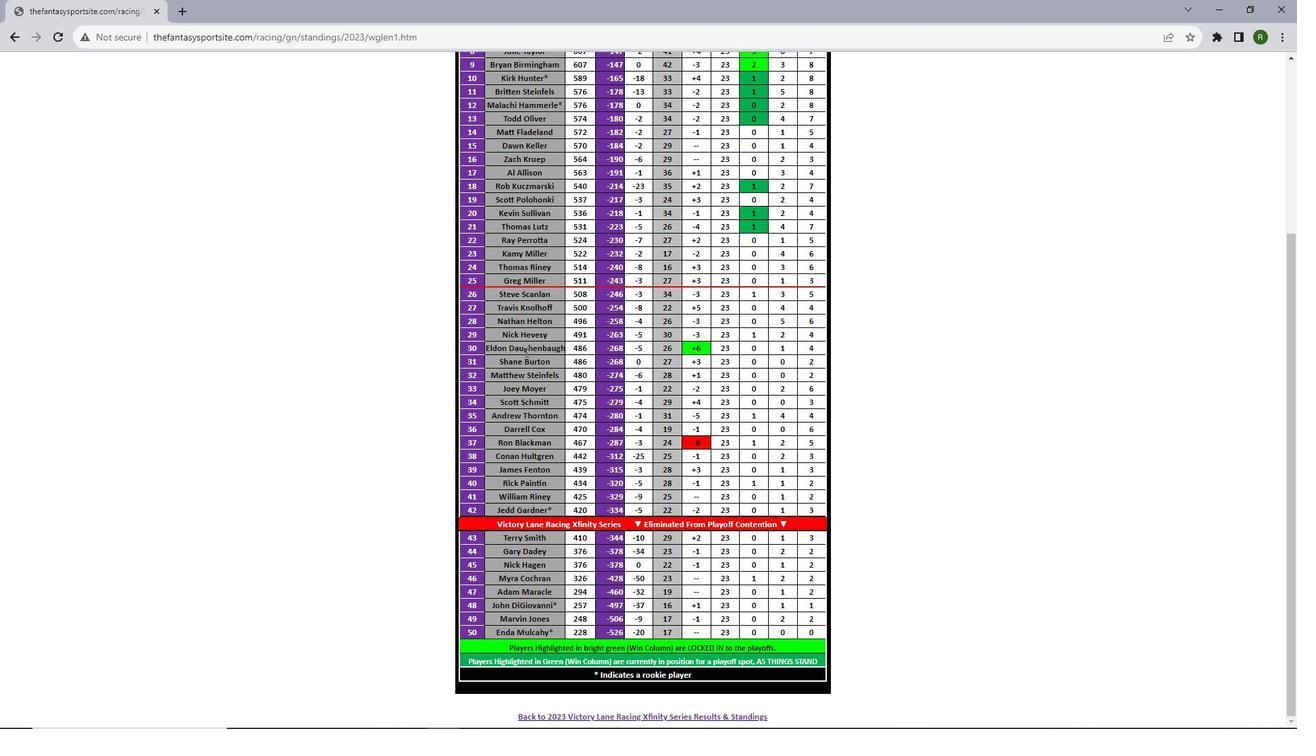 
Action: Mouse scrolled (397, 372) with delta (0, 0)
Screenshot: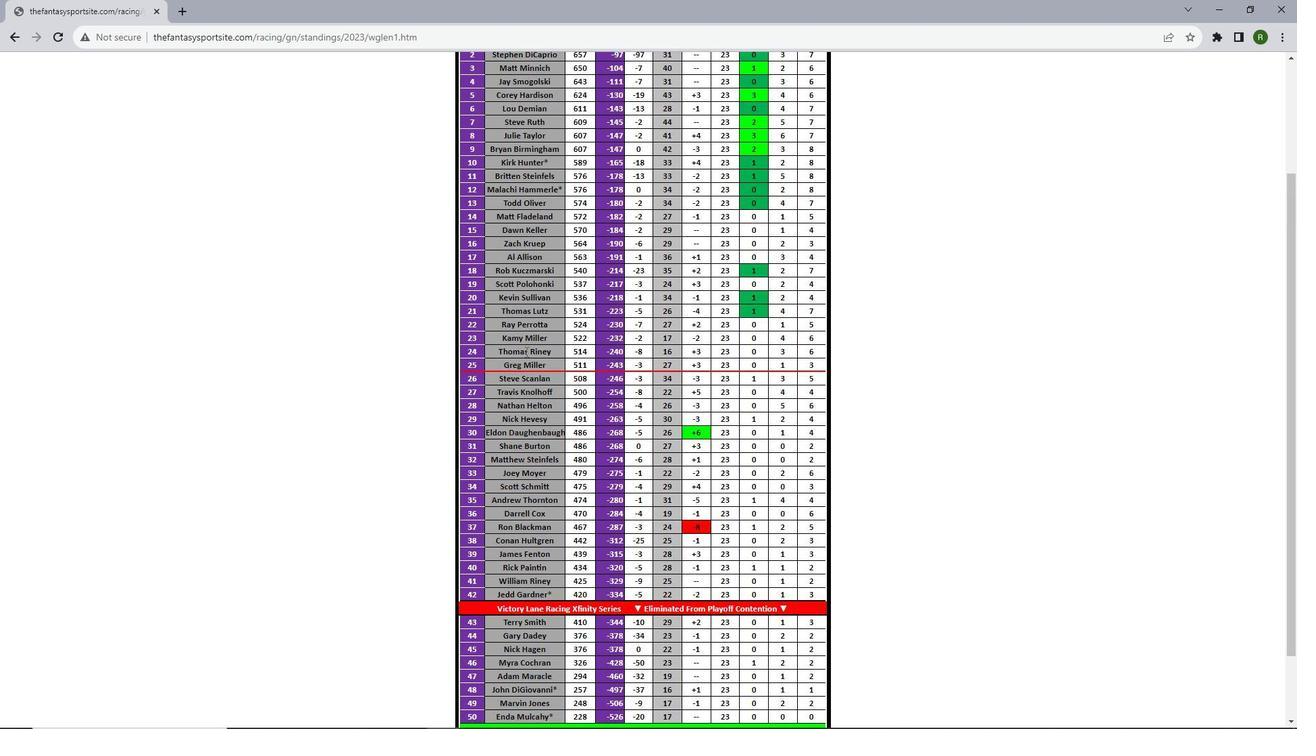 
Action: Mouse scrolled (397, 372) with delta (0, 0)
Screenshot: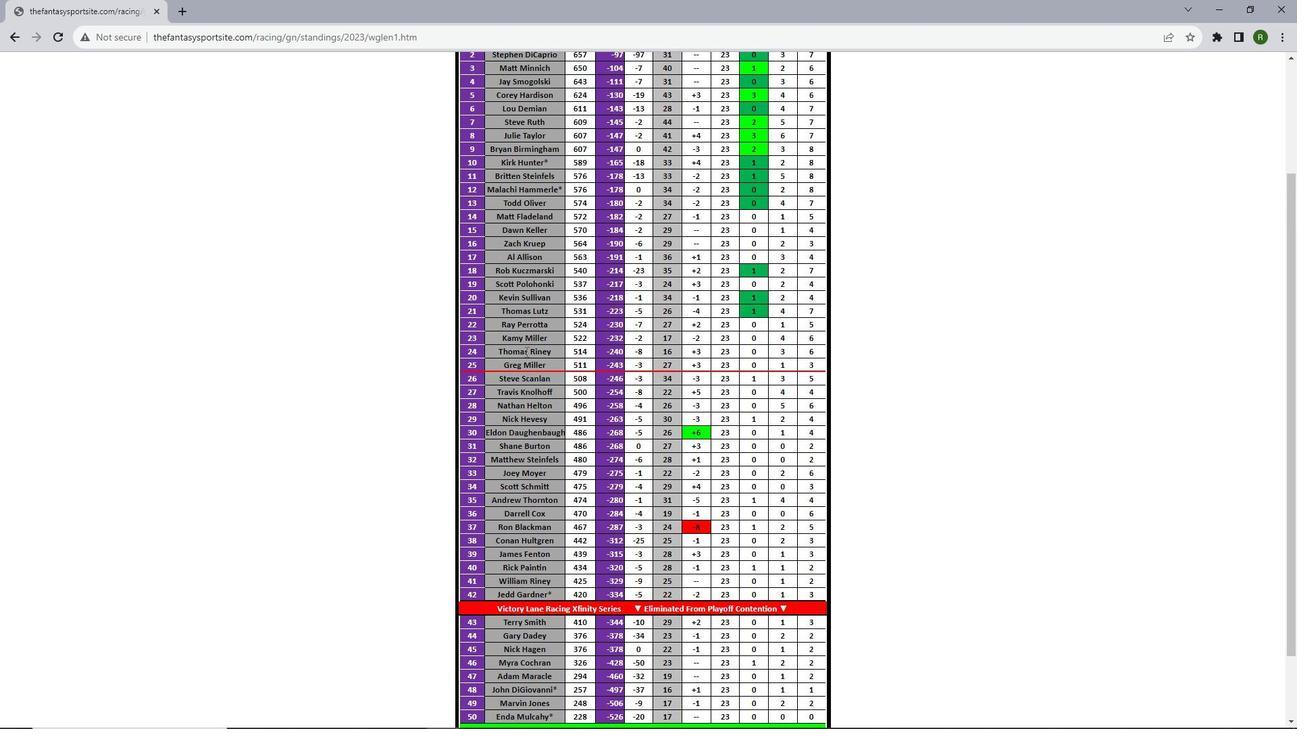 
Action: Mouse scrolled (397, 372) with delta (0, 0)
Screenshot: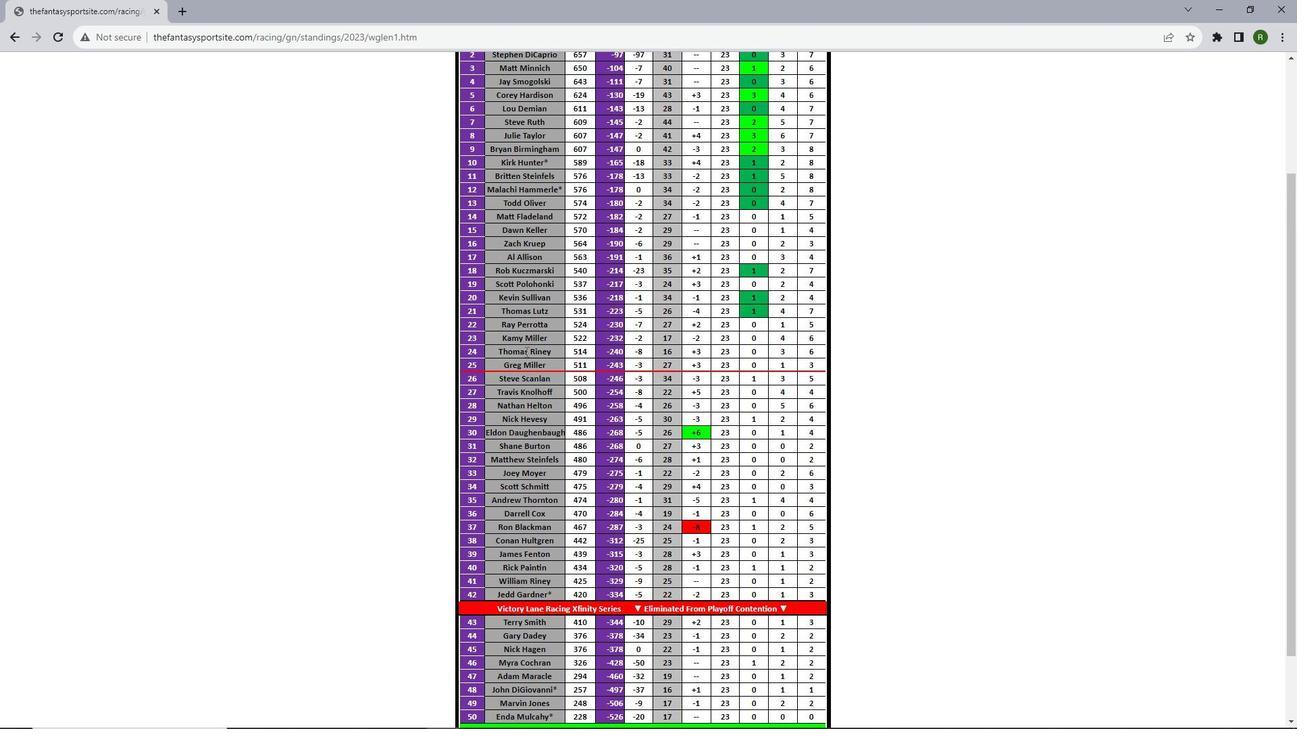 
Action: Mouse scrolled (397, 372) with delta (0, 0)
Screenshot: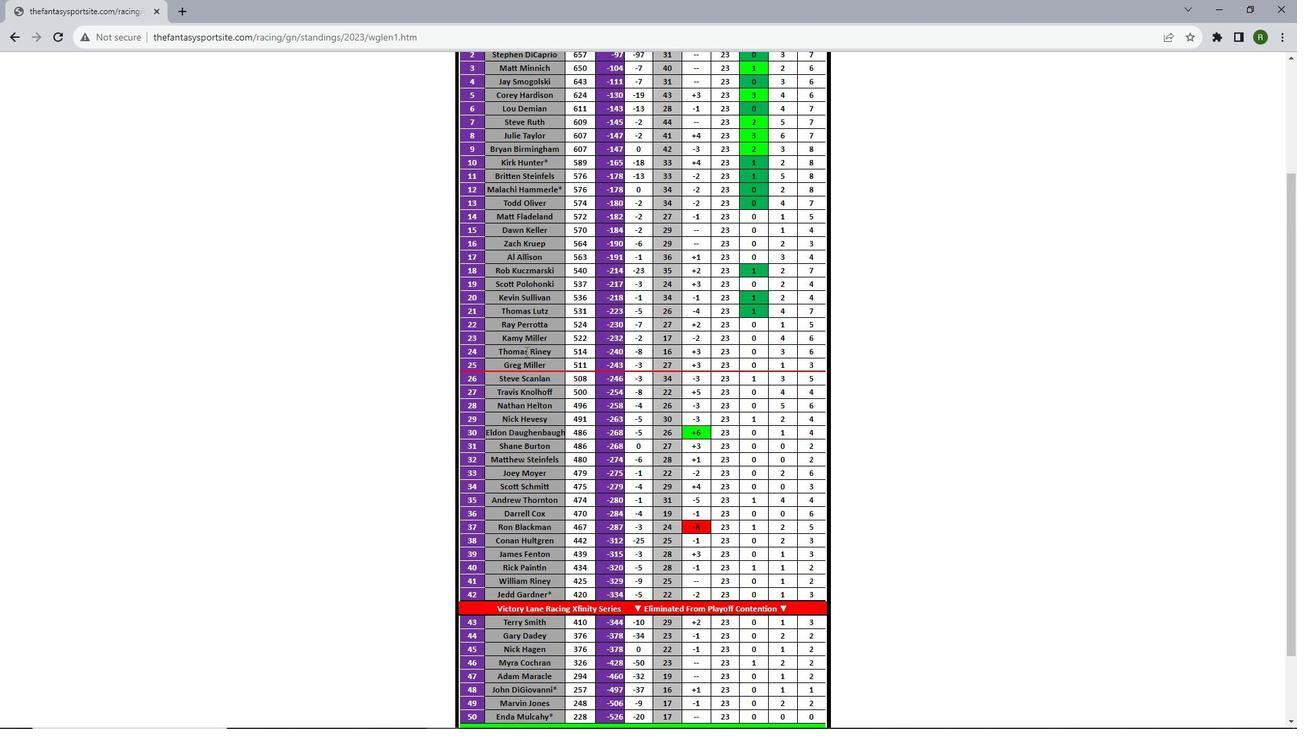 
Action: Mouse scrolled (397, 372) with delta (0, 0)
Screenshot: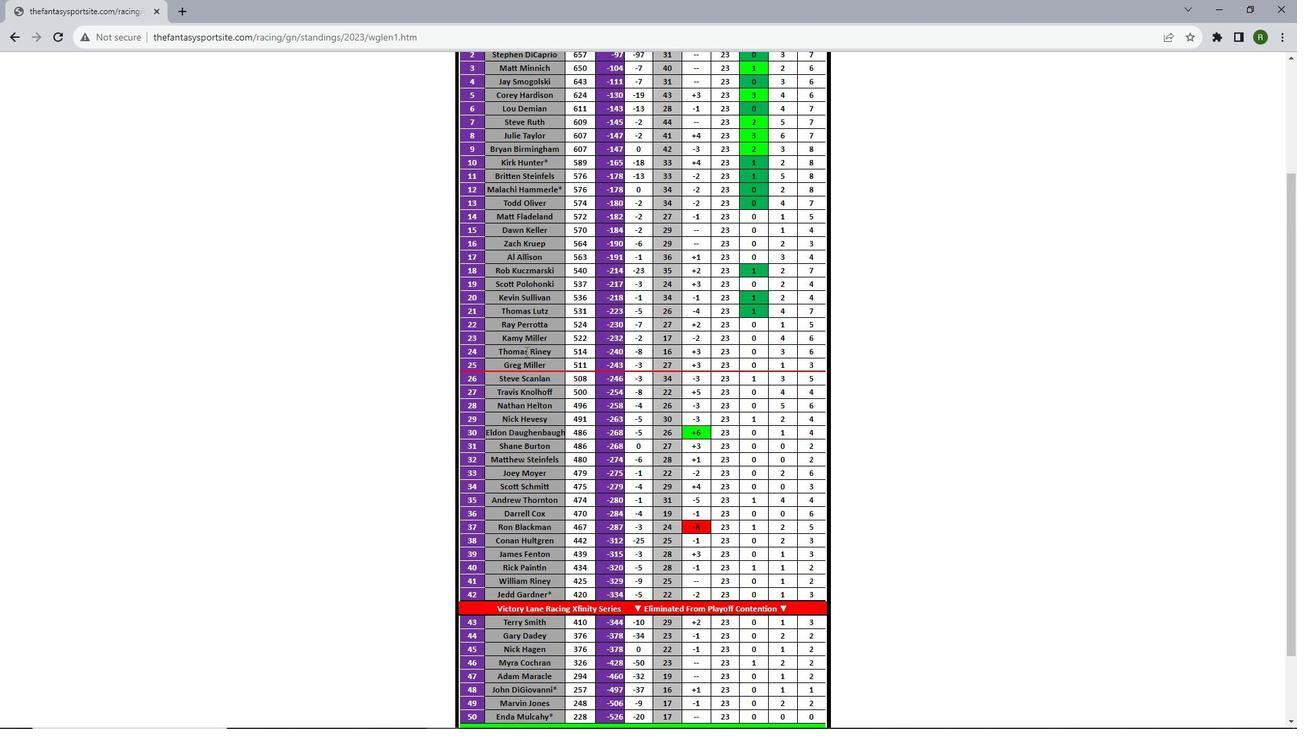 
Action: Mouse scrolled (397, 372) with delta (0, 0)
Screenshot: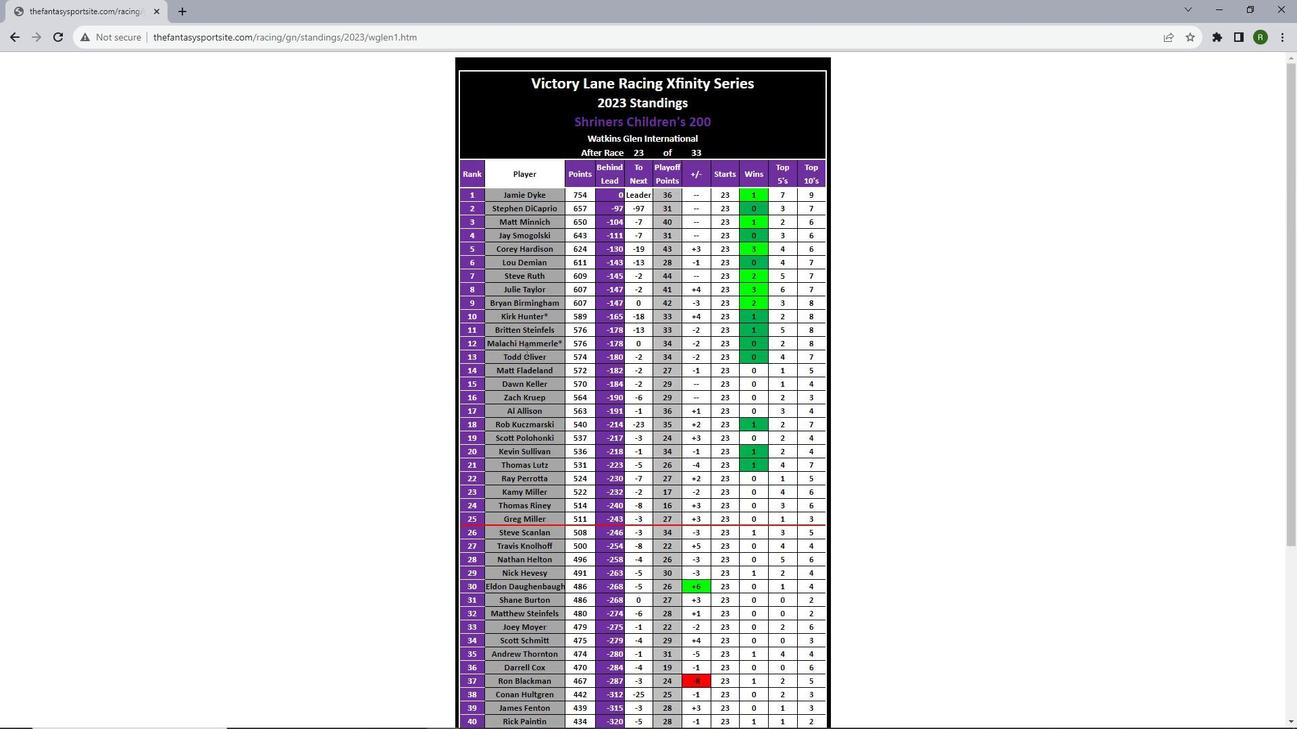 
